 Task: In Heading Arial with underline. Font size of heading  '18'Font style of data Calibri. Font size of data  9Alignment of headline & data Align center. Fill color in heading,  RedFont color of data Black Apply border in Data No BorderIn the sheet   Catalyst Sales log book
Action: Mouse moved to (97, 116)
Screenshot: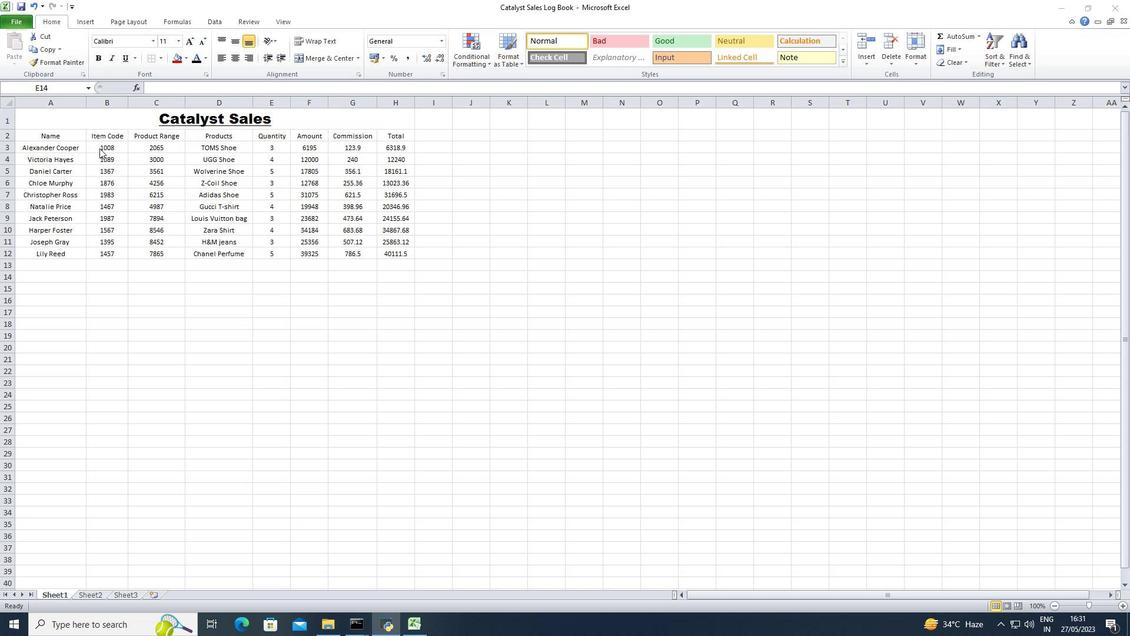 
Action: Mouse pressed left at (97, 116)
Screenshot: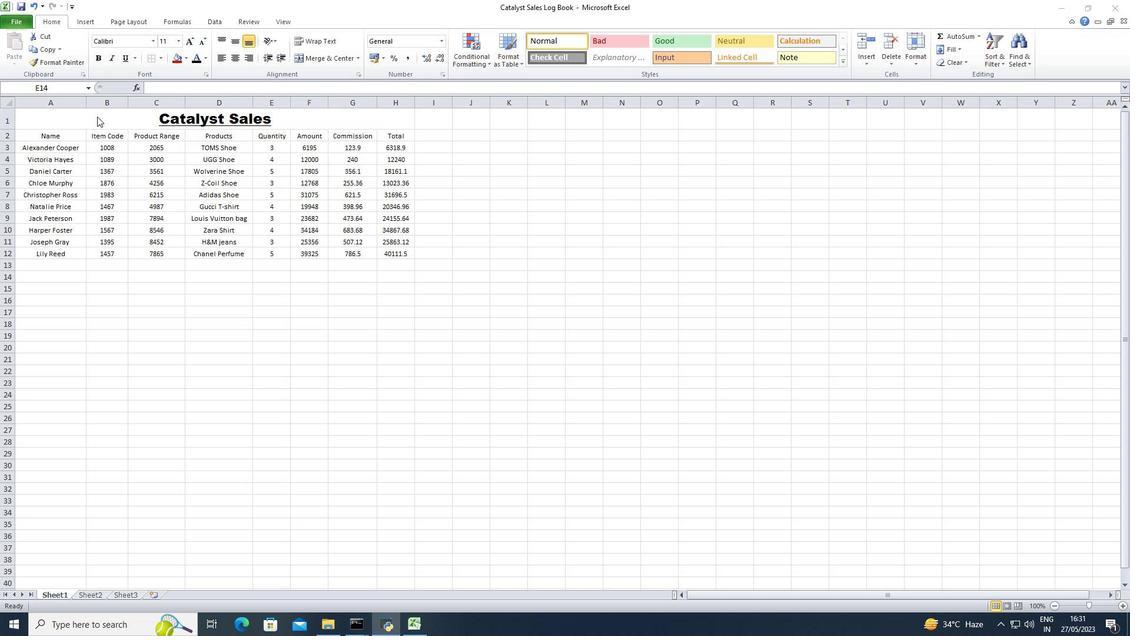 
Action: Mouse moved to (97, 117)
Screenshot: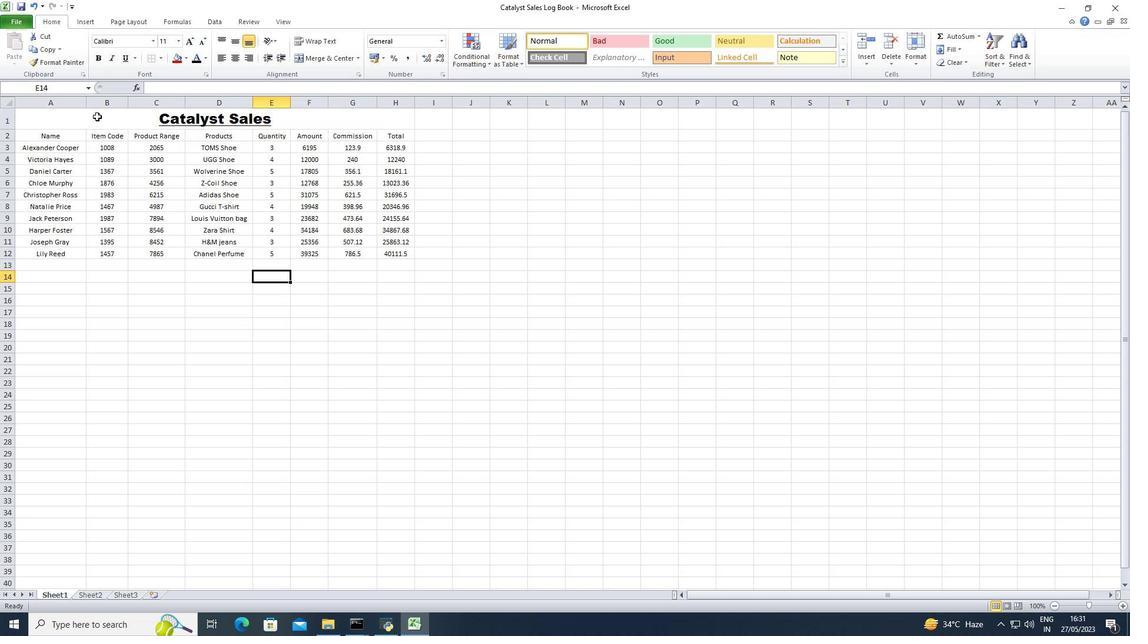 
Action: Mouse pressed left at (97, 117)
Screenshot: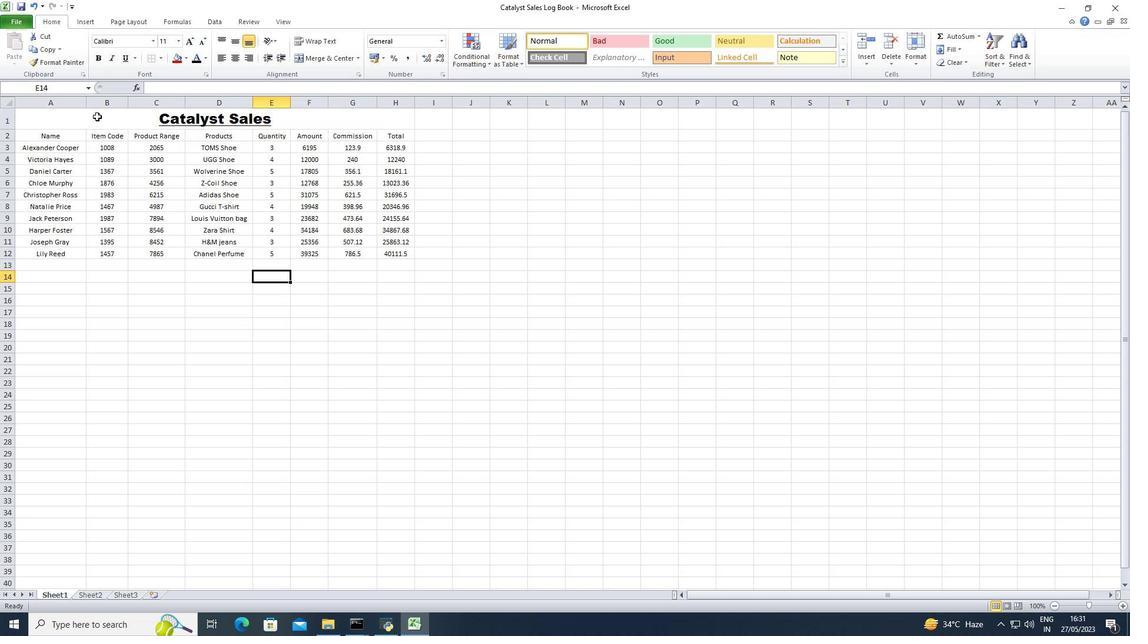 
Action: Mouse moved to (154, 39)
Screenshot: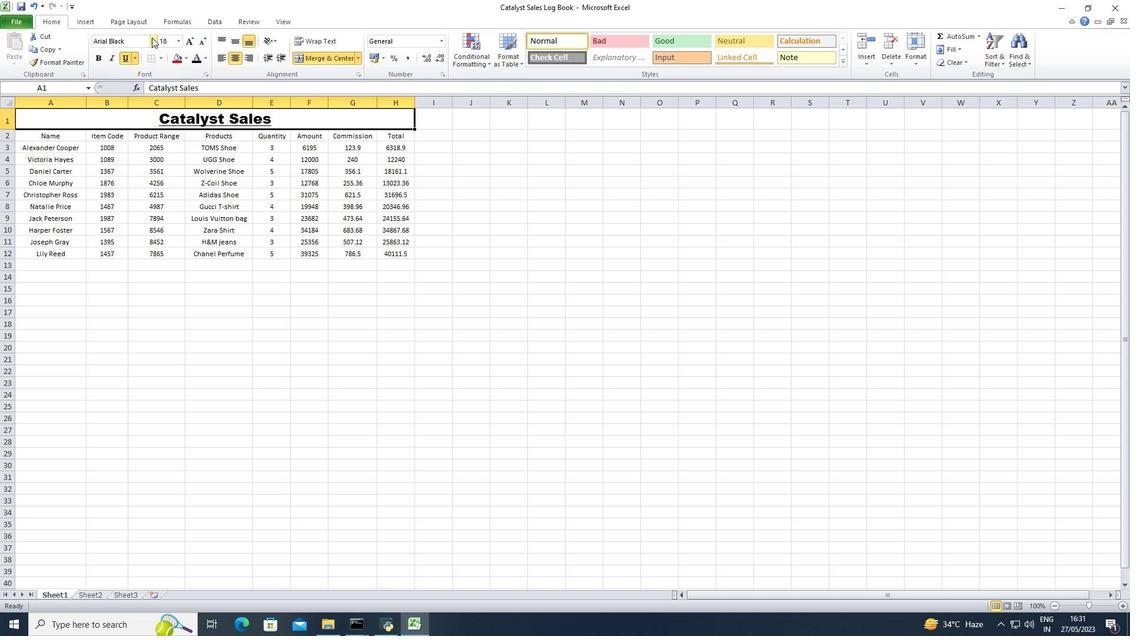 
Action: Mouse pressed left at (154, 39)
Screenshot: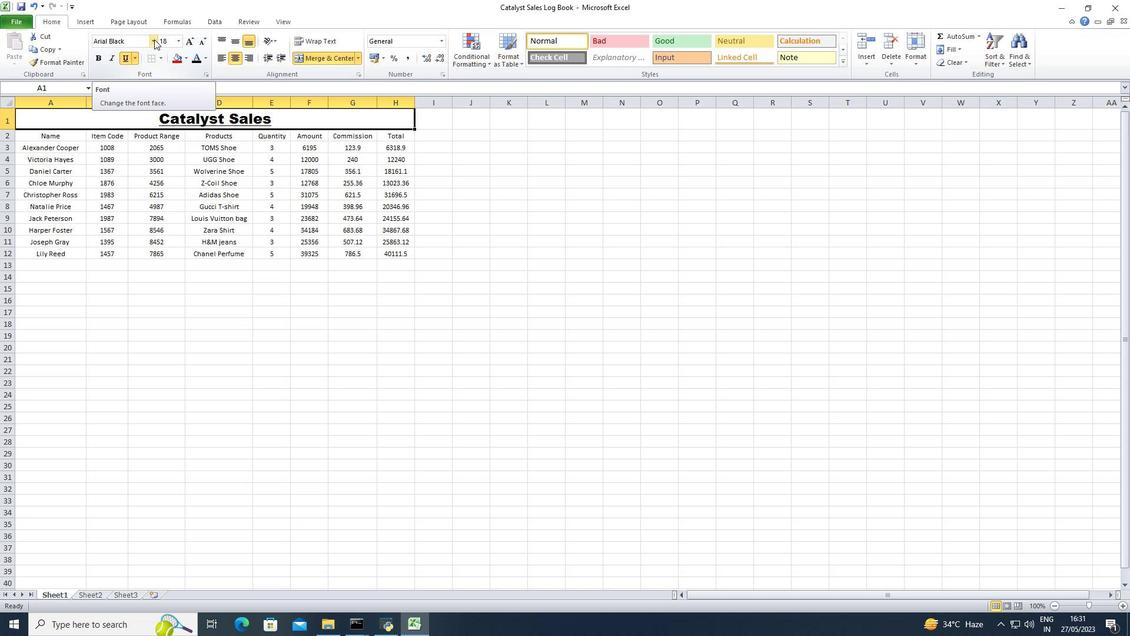 
Action: Mouse moved to (129, 131)
Screenshot: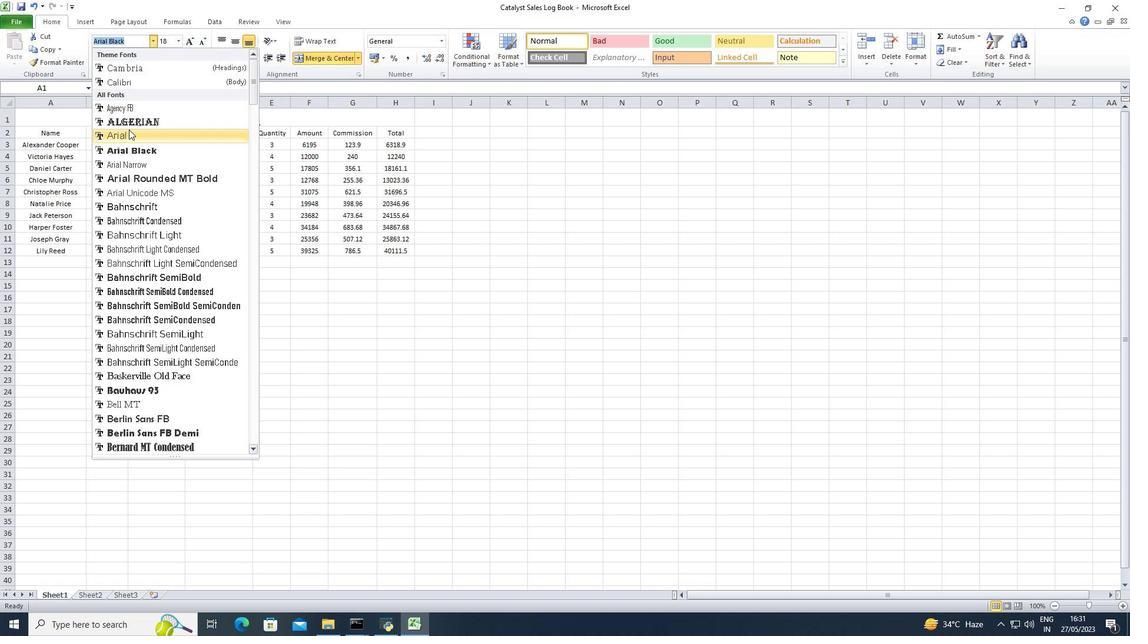 
Action: Mouse pressed left at (129, 131)
Screenshot: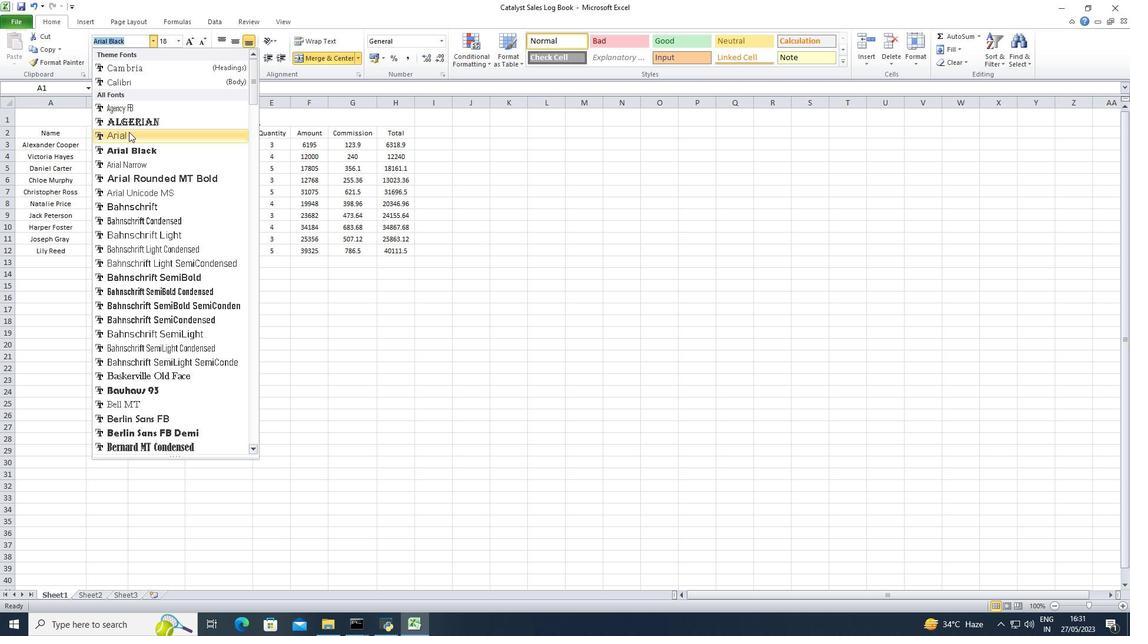 
Action: Mouse moved to (127, 57)
Screenshot: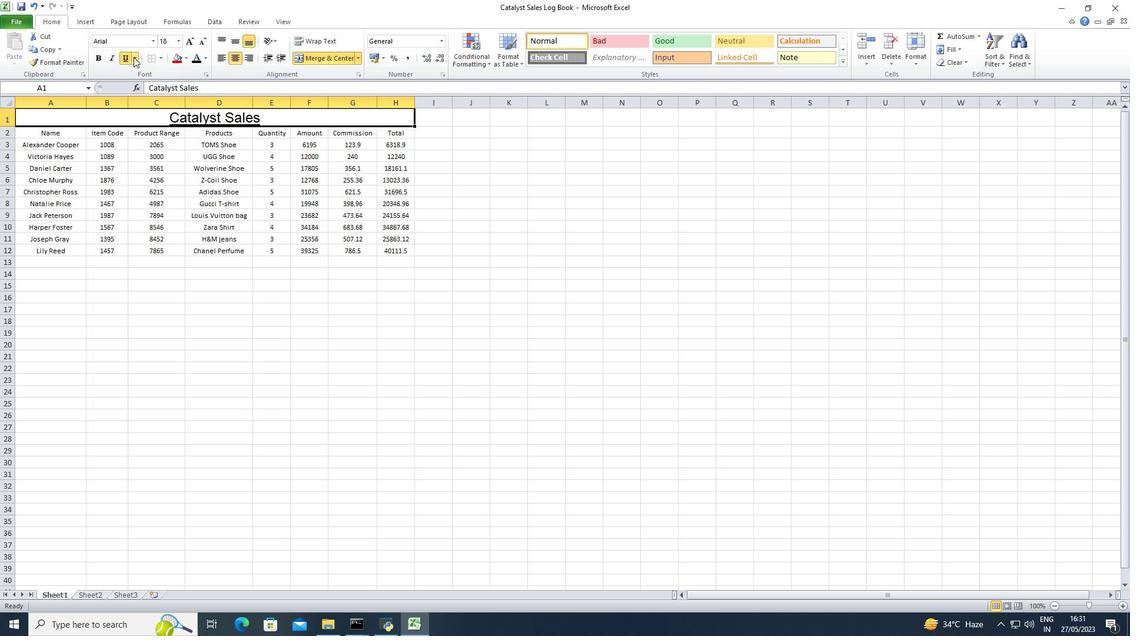 
Action: Mouse pressed left at (127, 57)
Screenshot: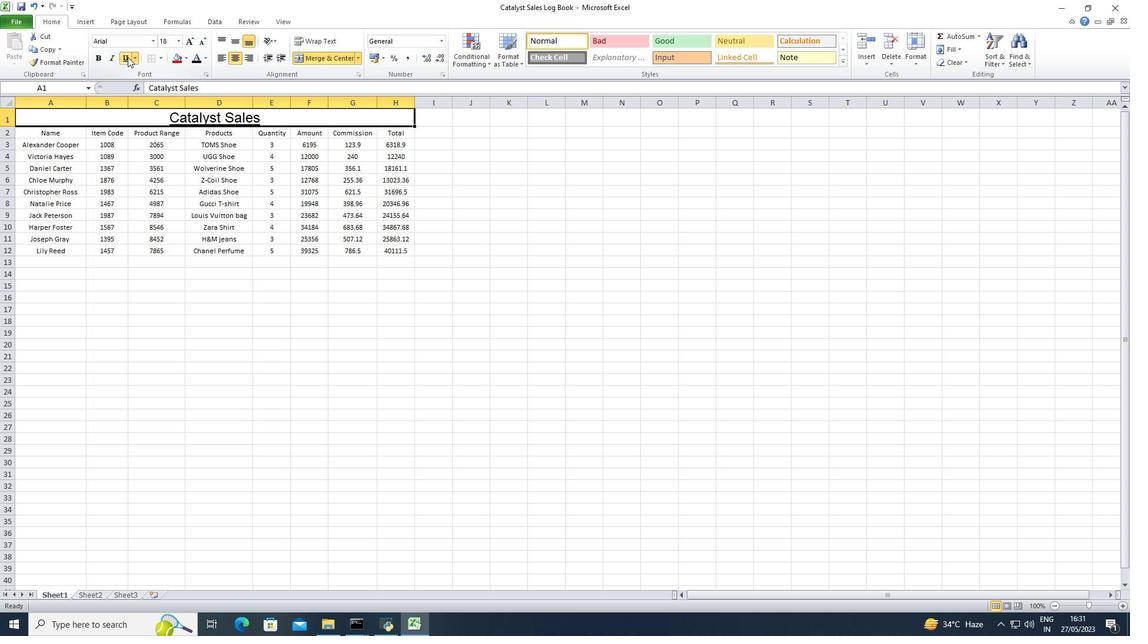 
Action: Mouse pressed left at (127, 57)
Screenshot: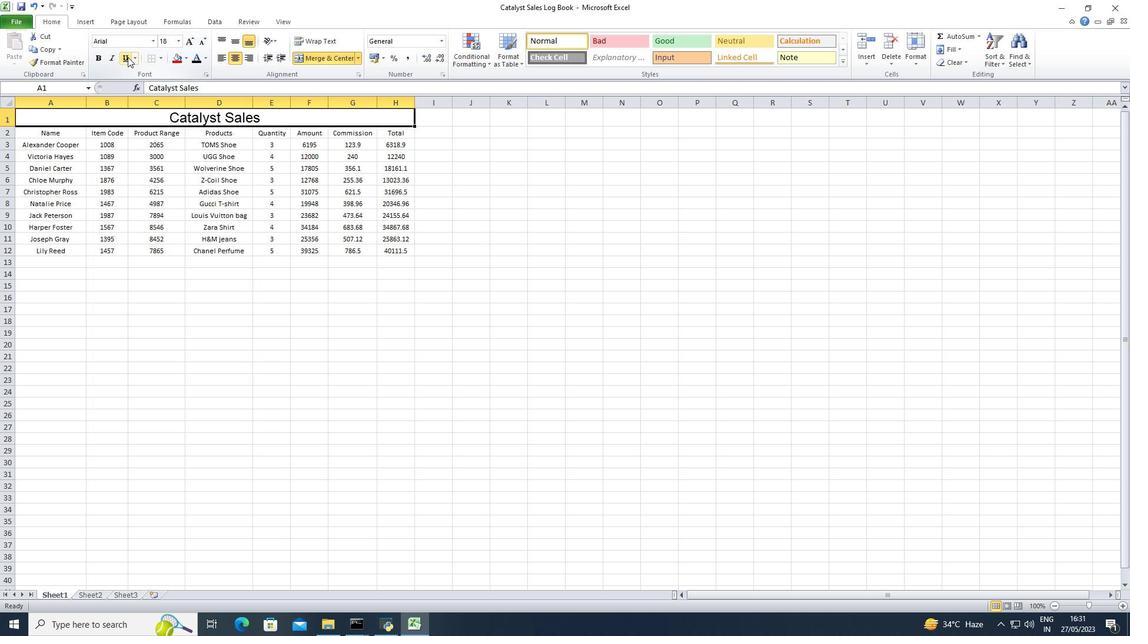
Action: Mouse moved to (178, 42)
Screenshot: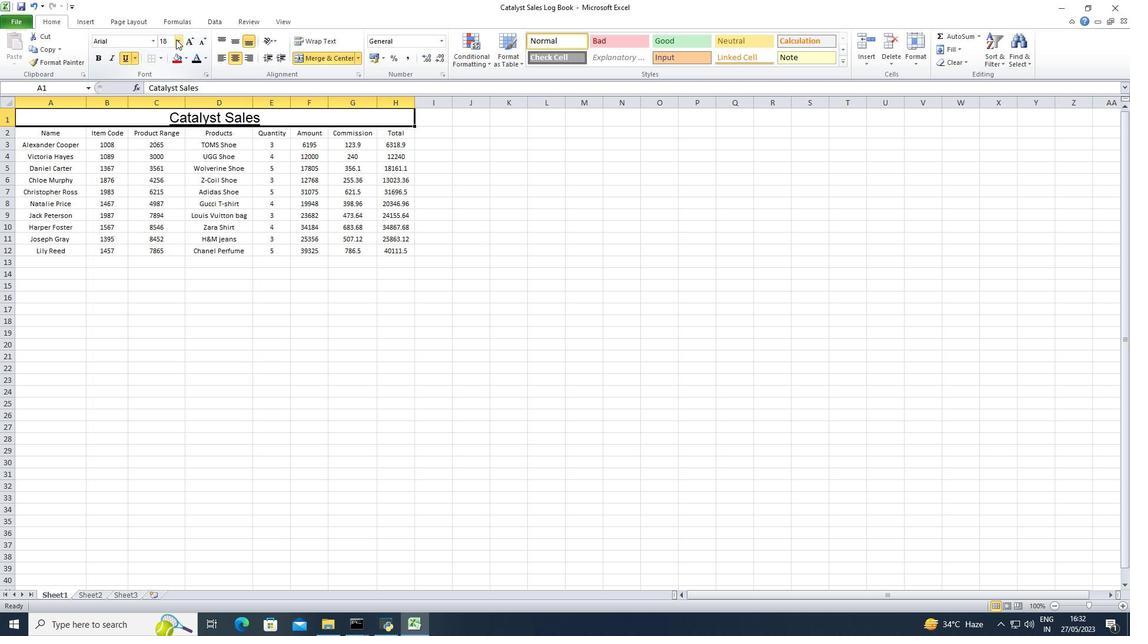
Action: Mouse pressed left at (178, 42)
Screenshot: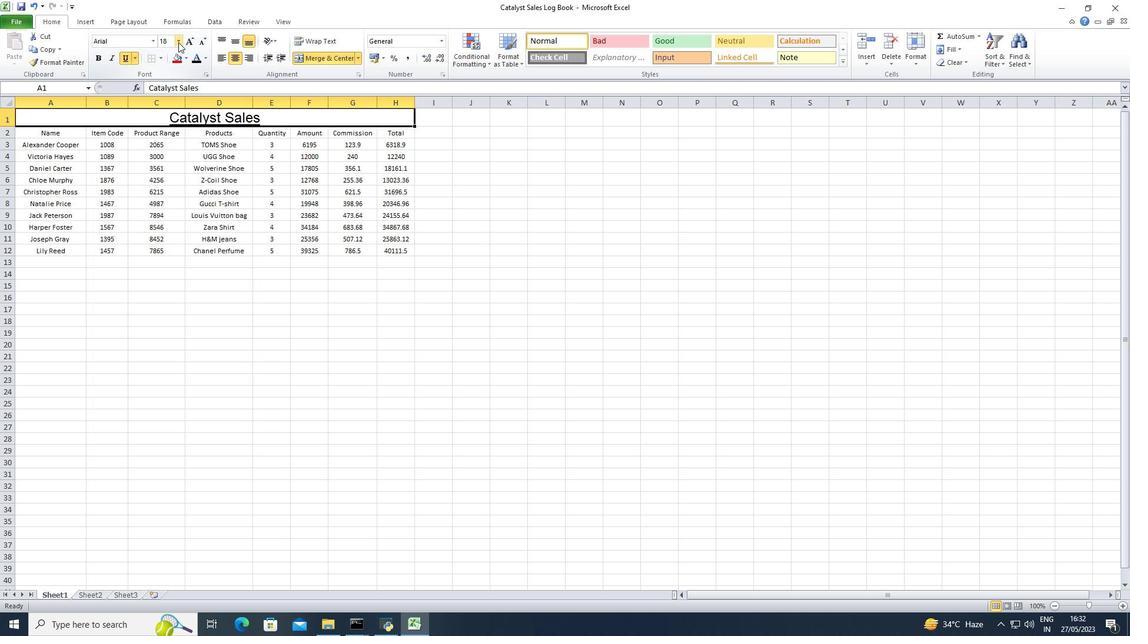
Action: Mouse moved to (163, 124)
Screenshot: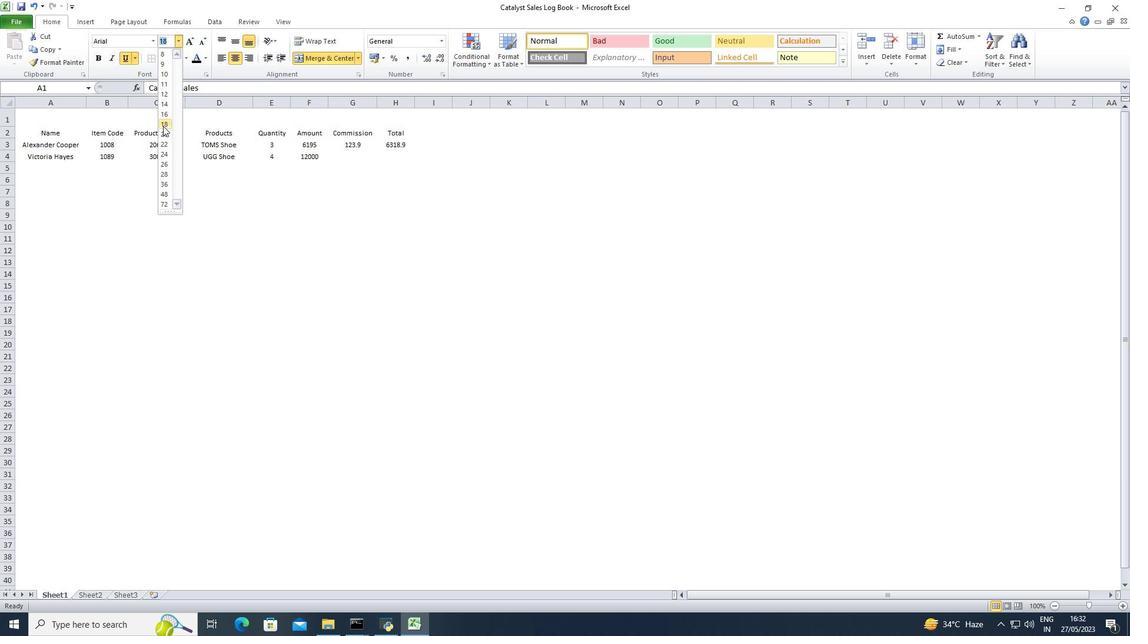 
Action: Mouse pressed left at (163, 124)
Screenshot: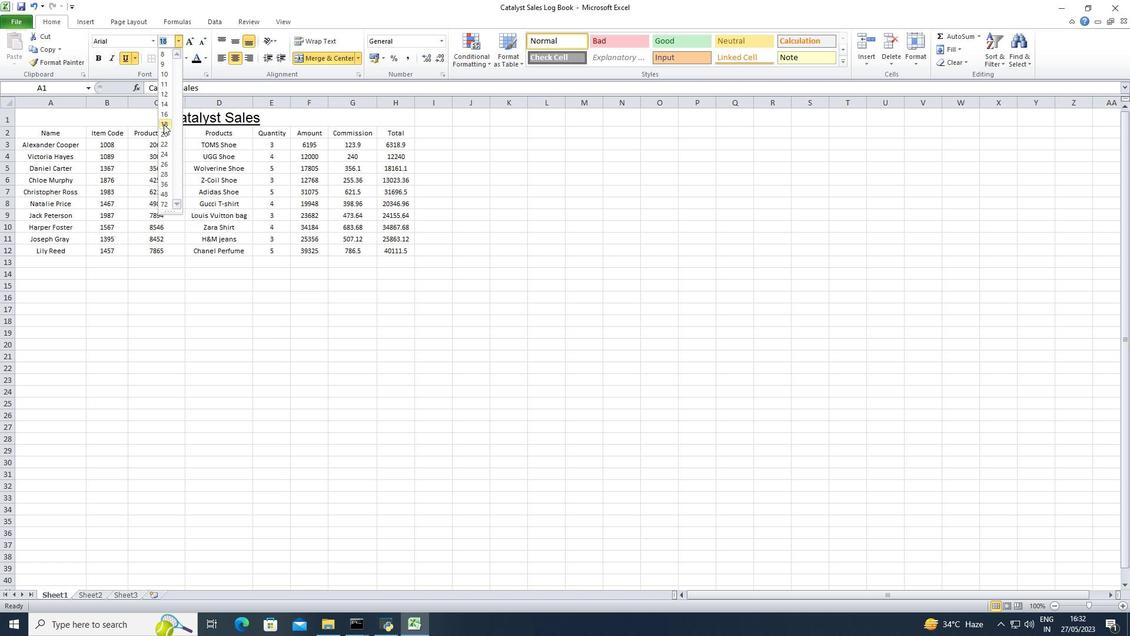 
Action: Mouse moved to (65, 134)
Screenshot: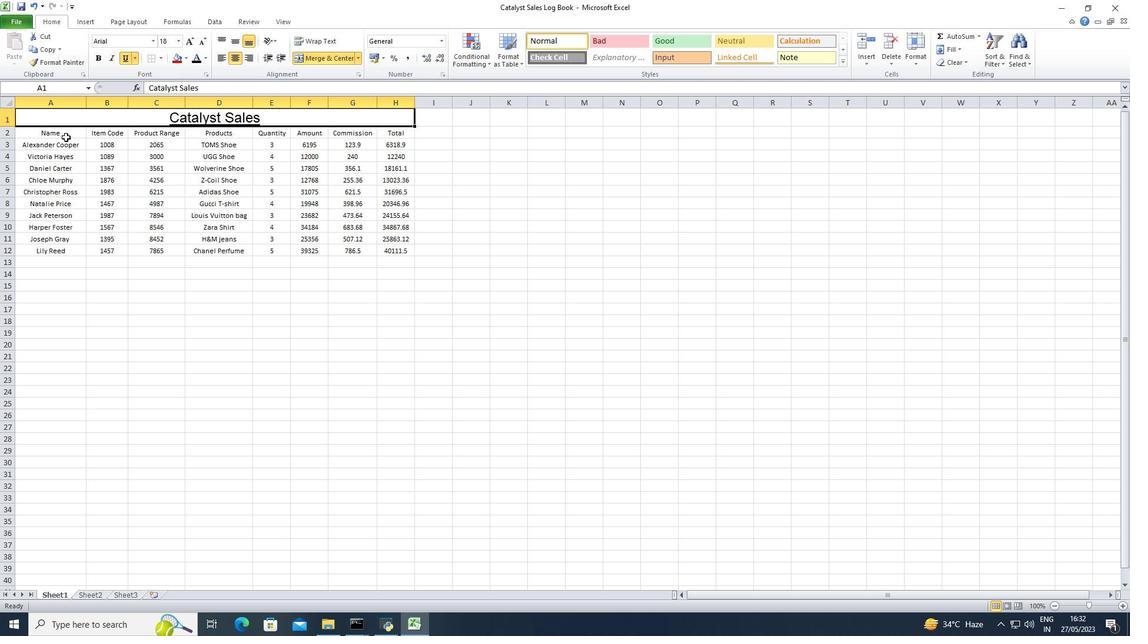 
Action: Mouse pressed left at (65, 134)
Screenshot: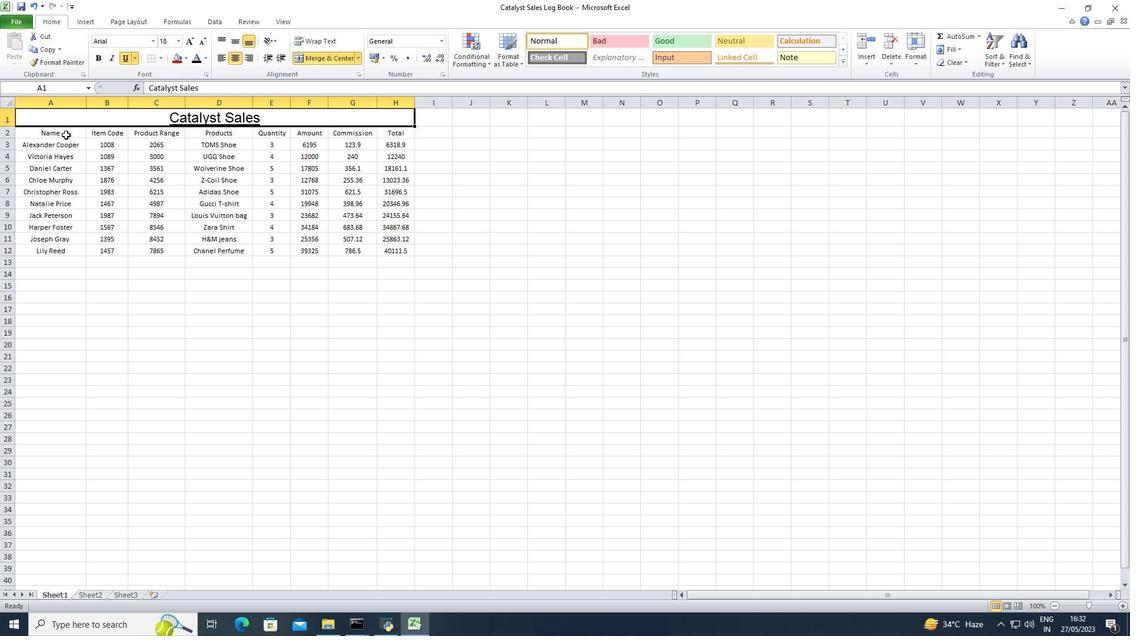 
Action: Mouse moved to (152, 40)
Screenshot: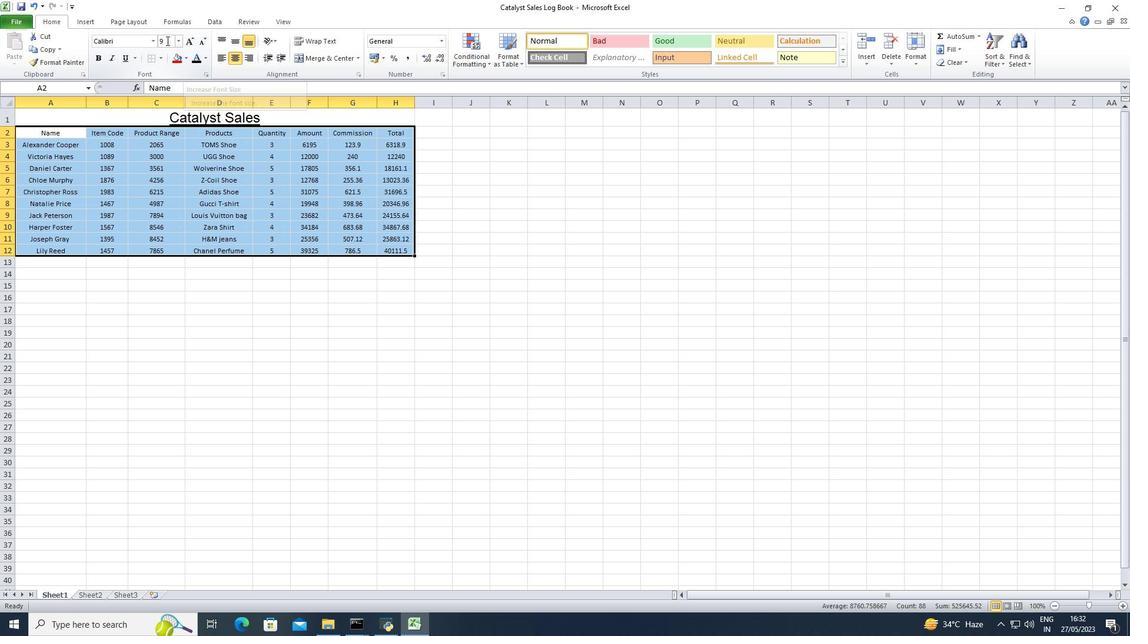 
Action: Mouse pressed left at (152, 40)
Screenshot: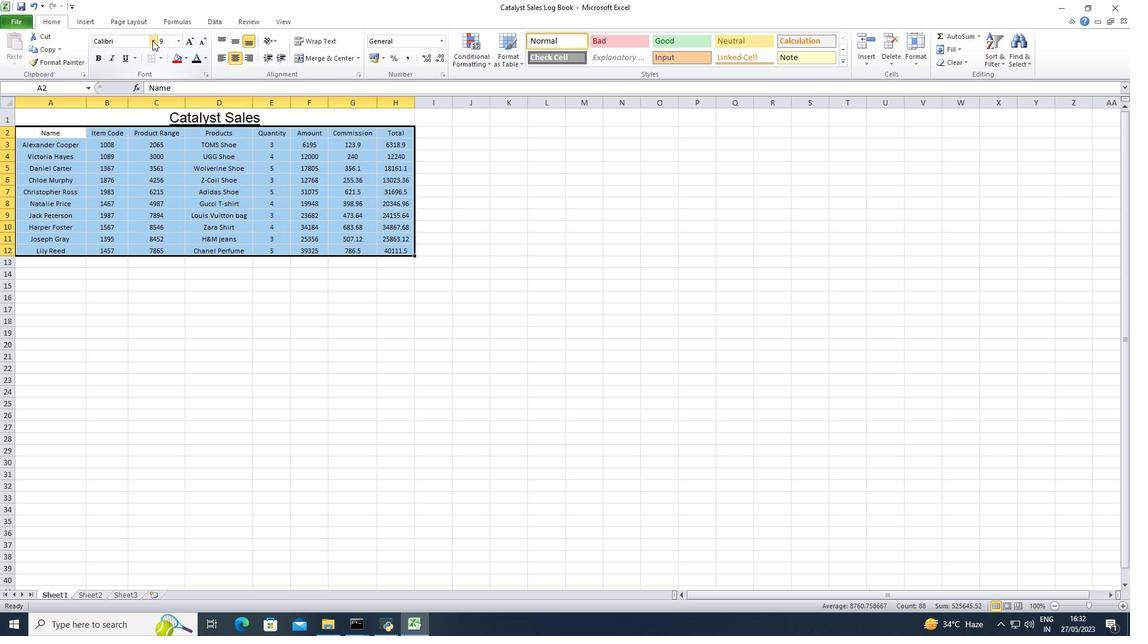 
Action: Mouse moved to (127, 84)
Screenshot: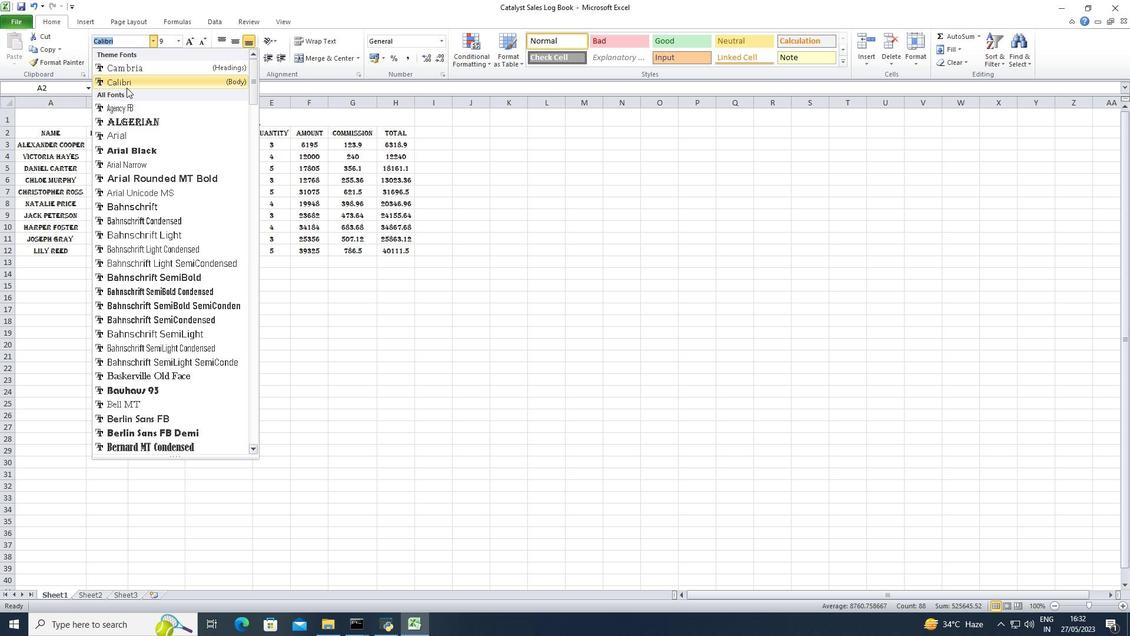 
Action: Mouse pressed left at (127, 84)
Screenshot: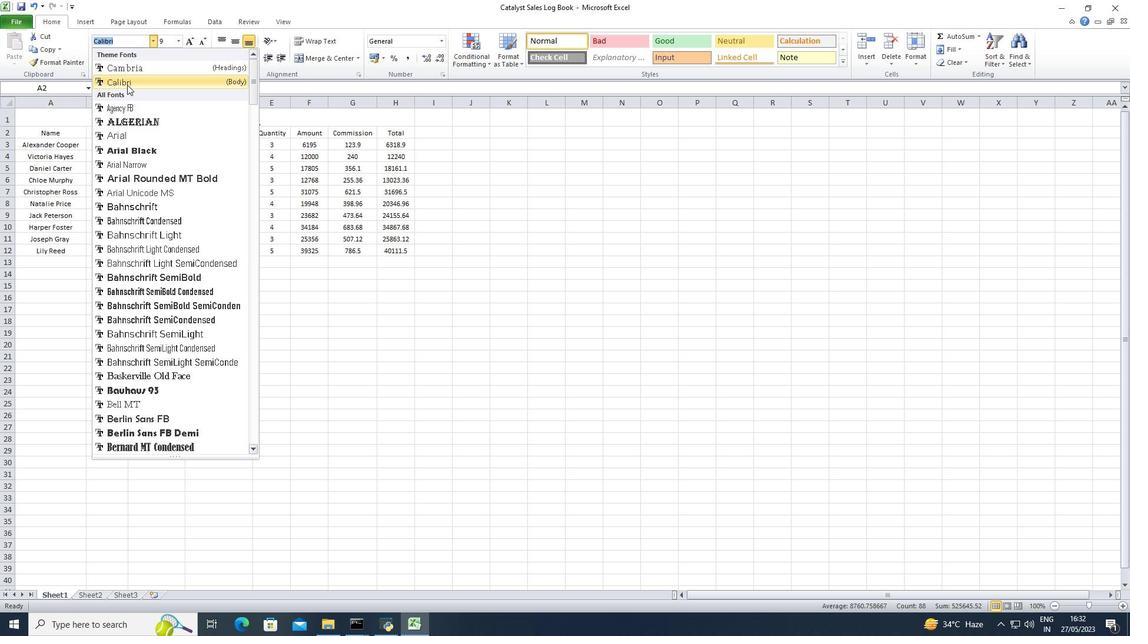 
Action: Mouse moved to (177, 44)
Screenshot: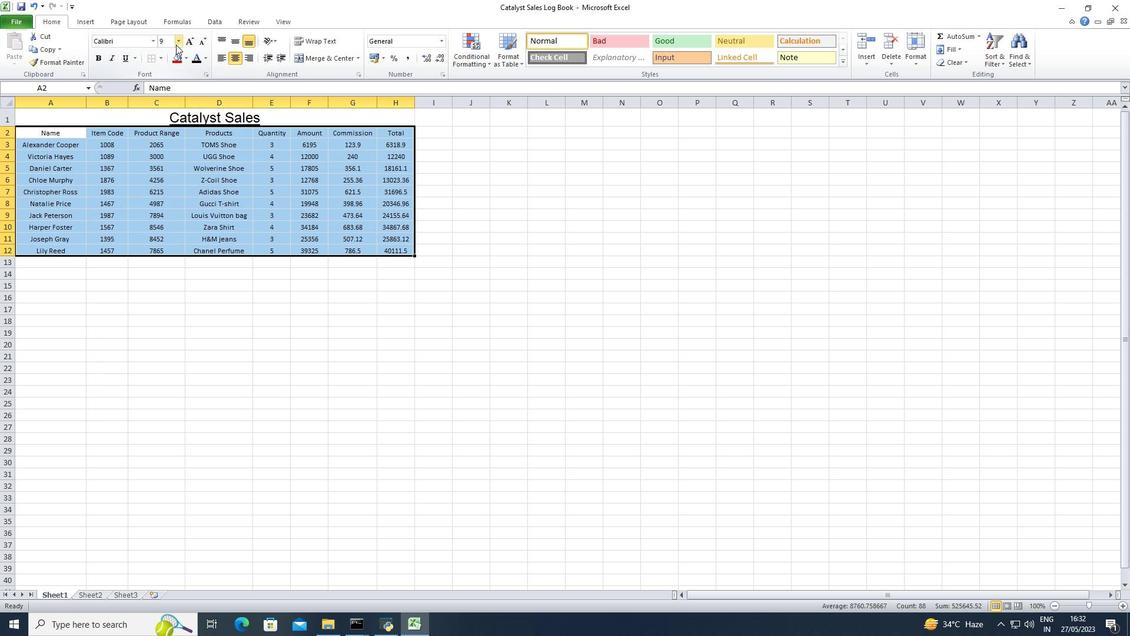 
Action: Mouse pressed left at (177, 44)
Screenshot: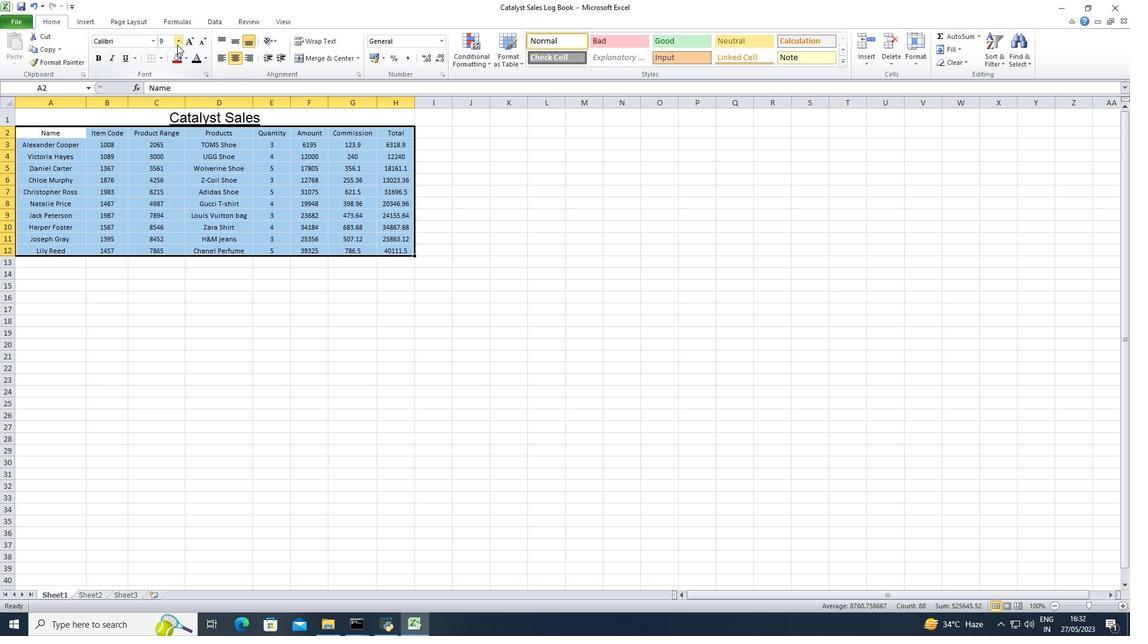 
Action: Mouse moved to (163, 63)
Screenshot: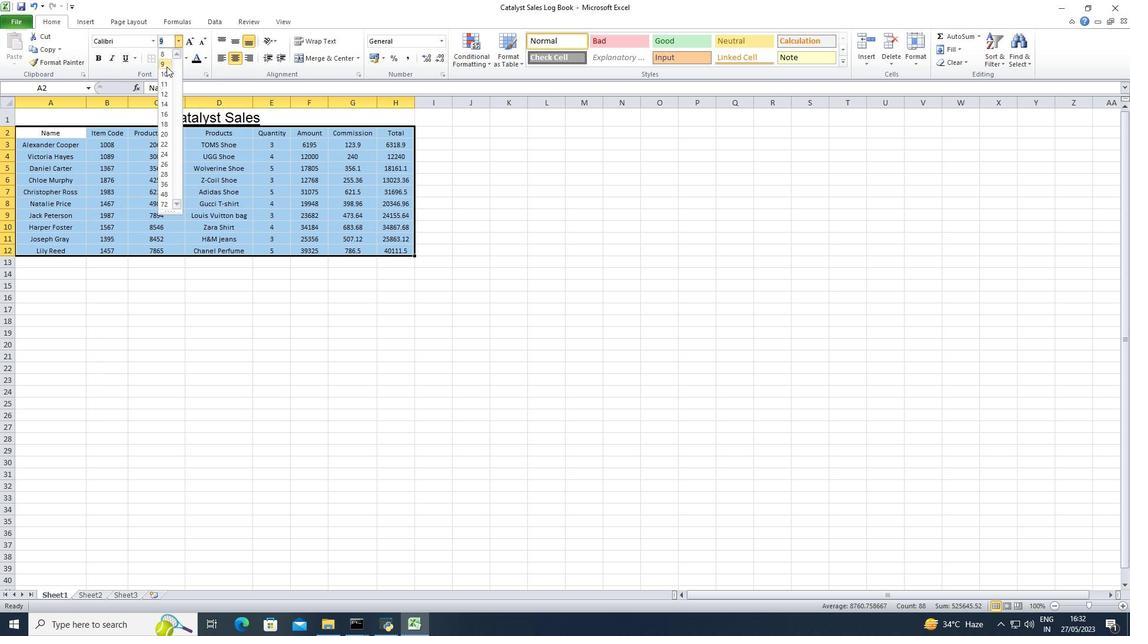 
Action: Mouse pressed left at (163, 63)
Screenshot: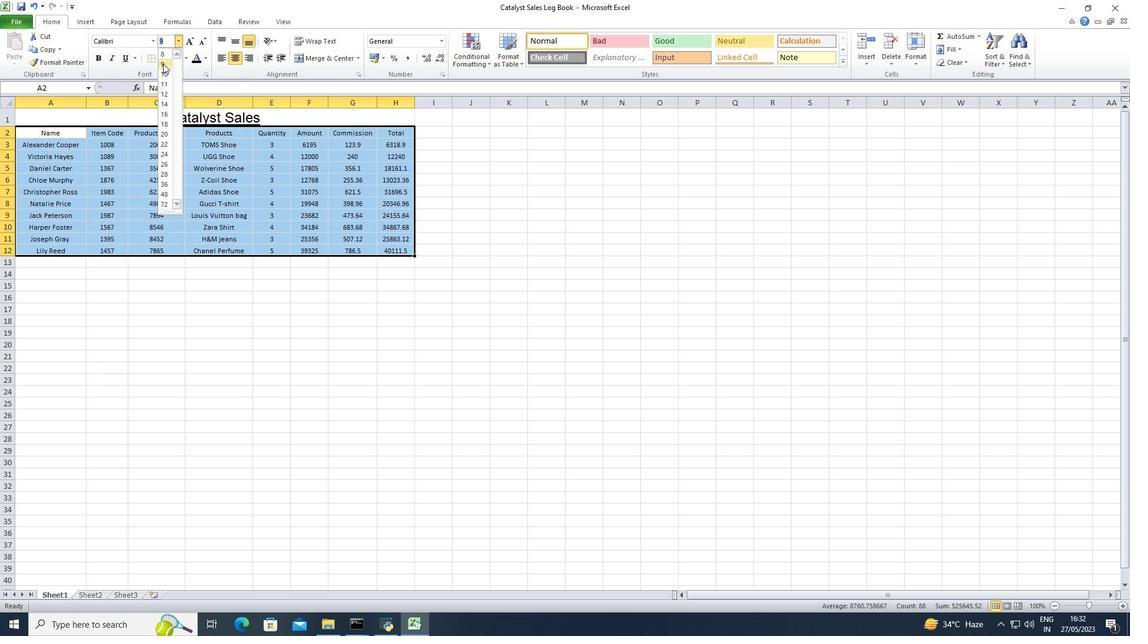 
Action: Mouse moved to (75, 116)
Screenshot: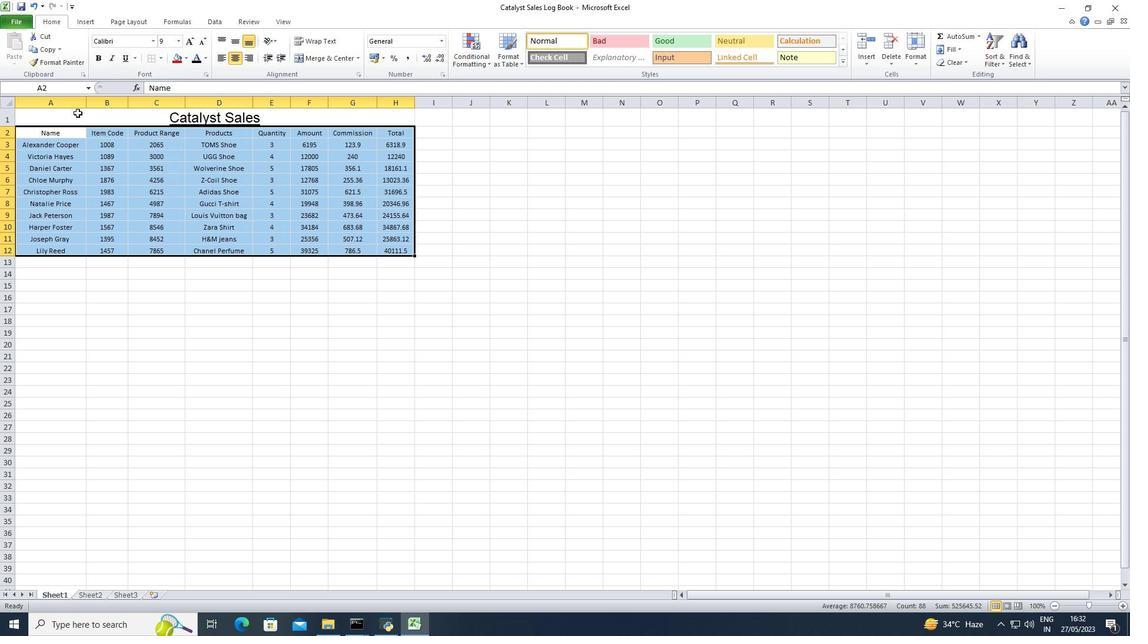 
Action: Mouse pressed left at (75, 116)
Screenshot: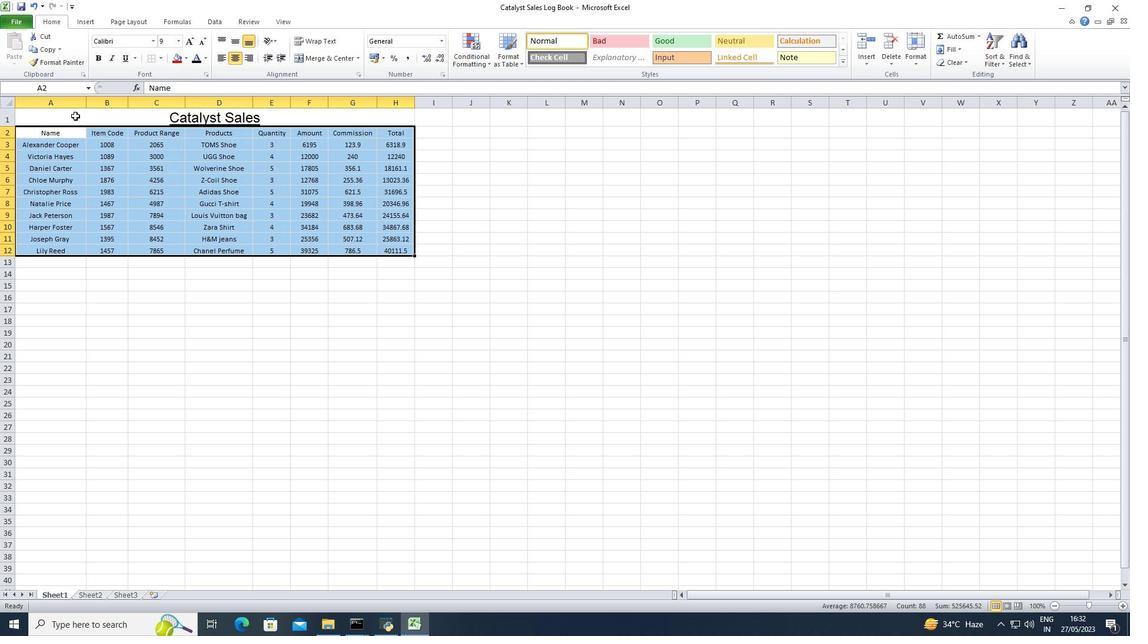 
Action: Mouse moved to (237, 54)
Screenshot: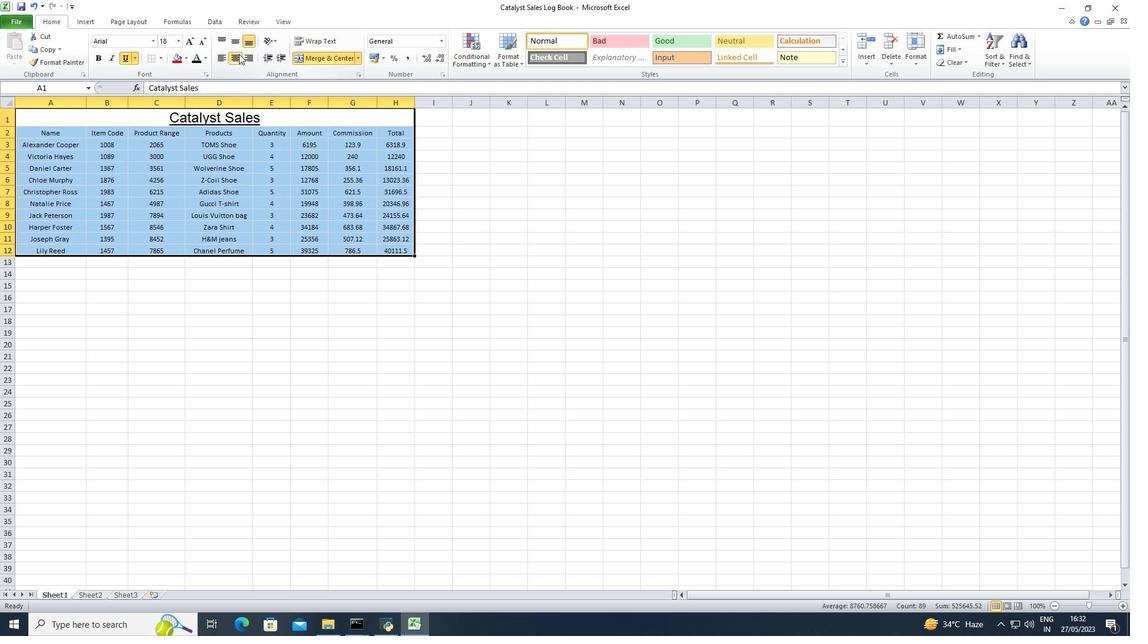 
Action: Mouse pressed left at (237, 54)
Screenshot: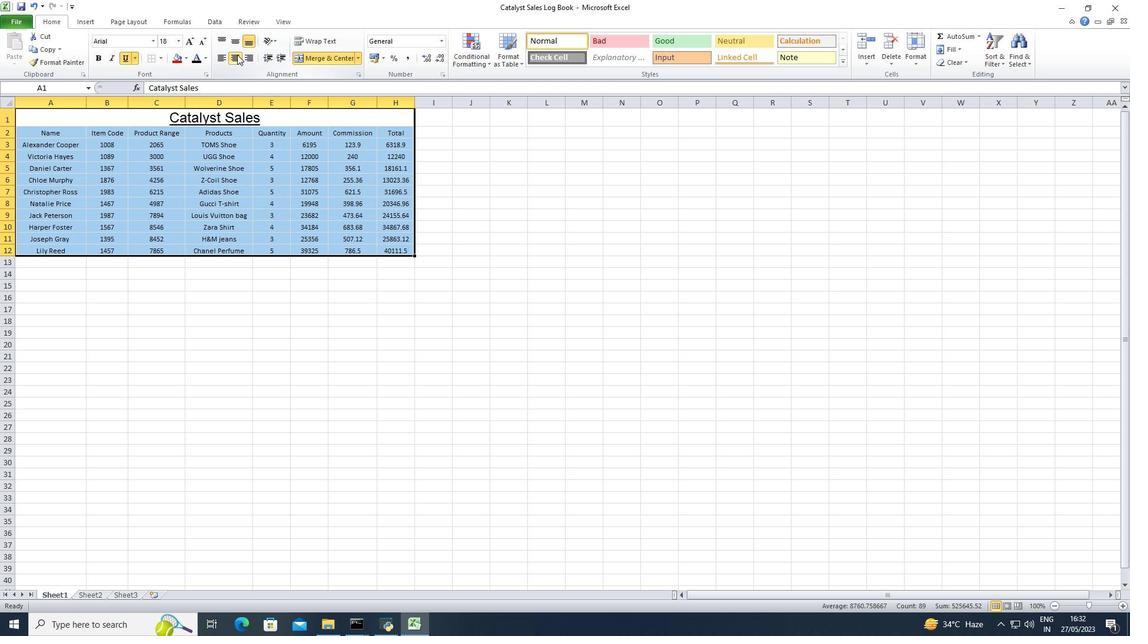 
Action: Mouse pressed left at (237, 54)
Screenshot: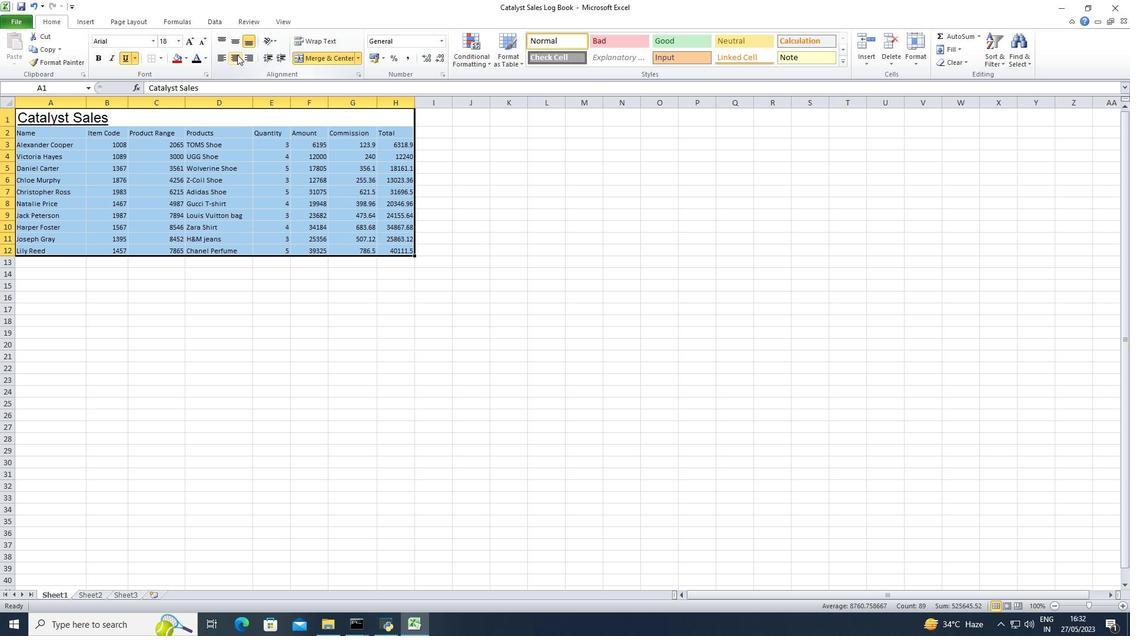 
Action: Mouse moved to (141, 117)
Screenshot: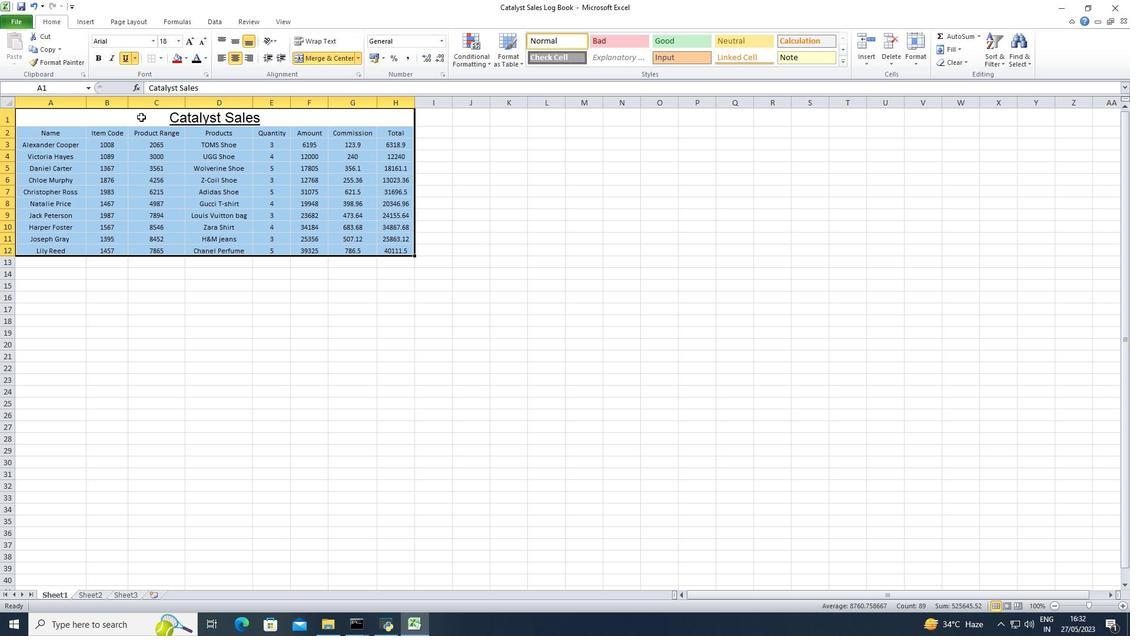 
Action: Mouse pressed left at (141, 117)
Screenshot: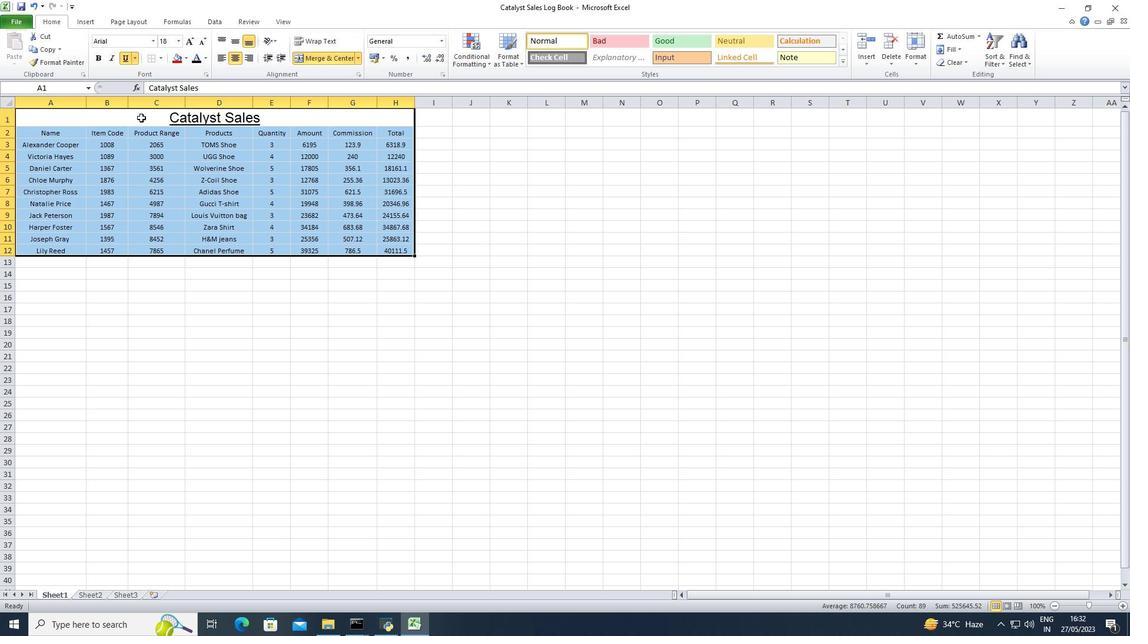 
Action: Mouse moved to (186, 57)
Screenshot: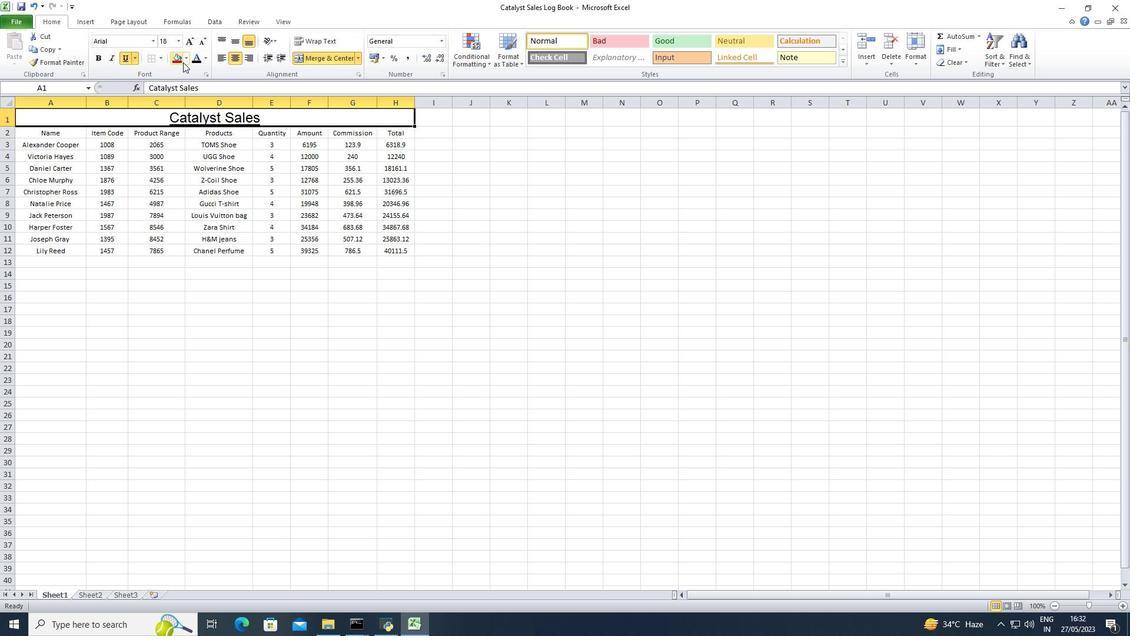 
Action: Mouse pressed left at (186, 57)
Screenshot: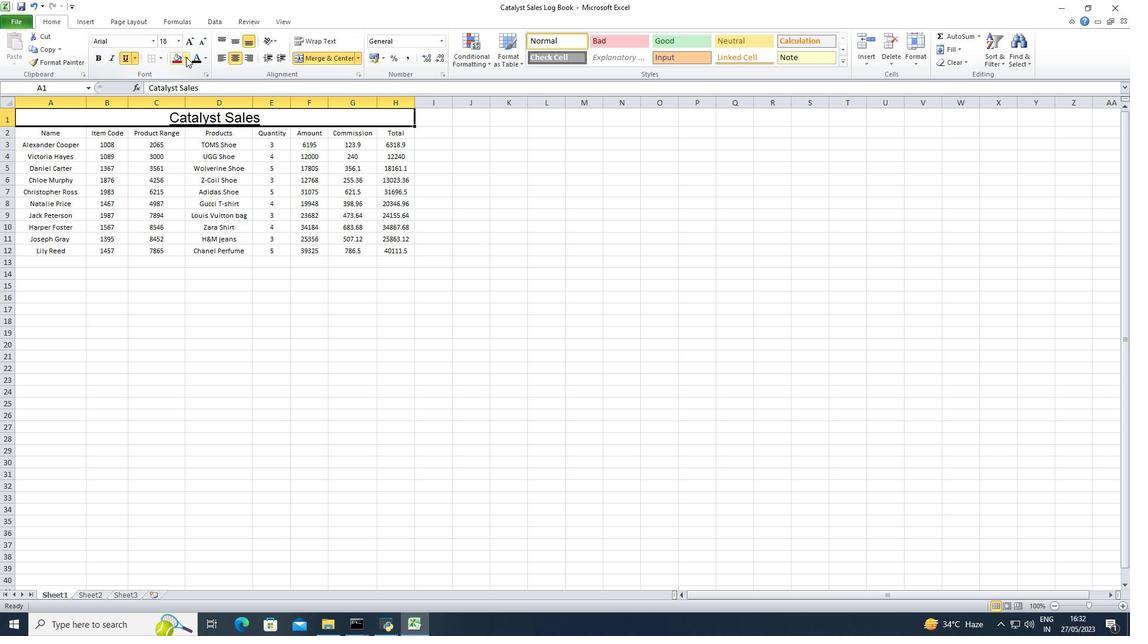 
Action: Mouse moved to (184, 144)
Screenshot: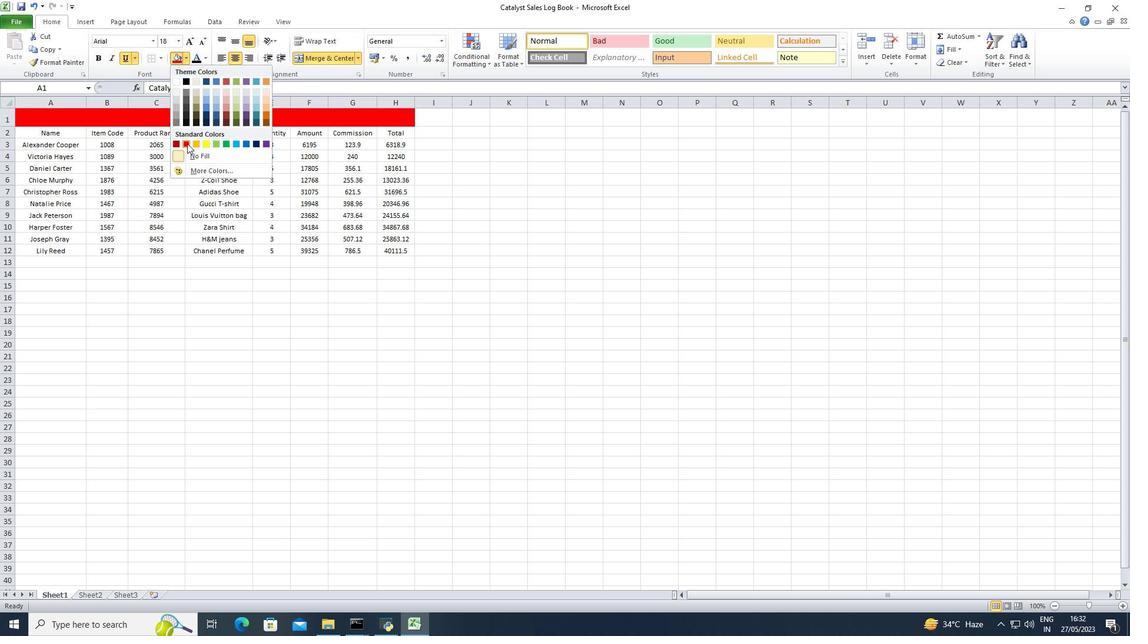 
Action: Mouse pressed left at (184, 144)
Screenshot: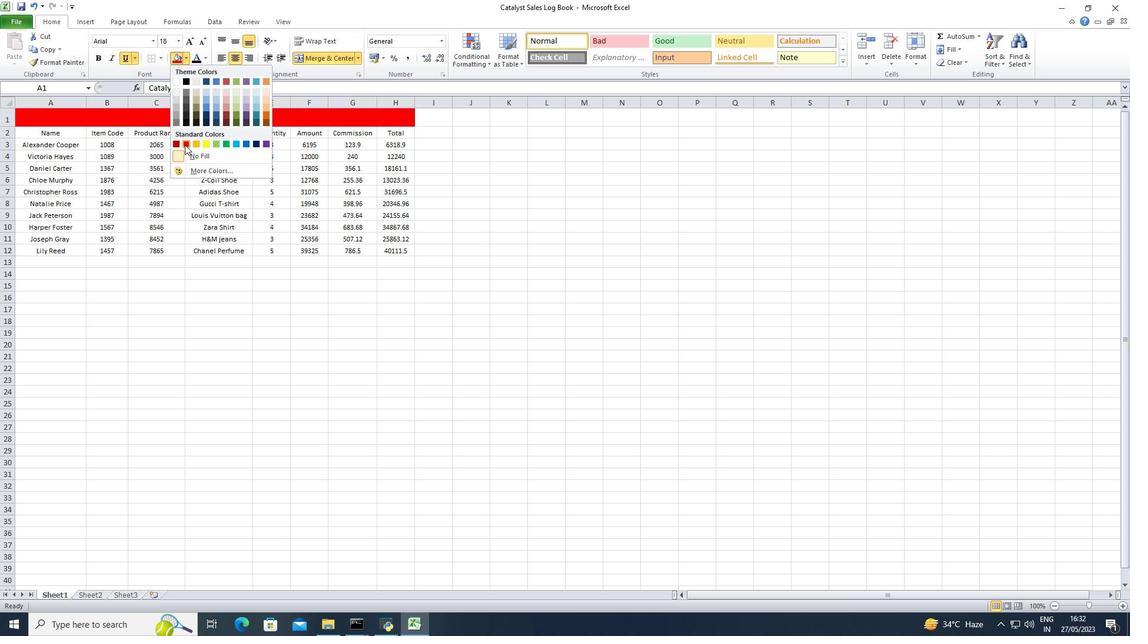 
Action: Mouse moved to (68, 135)
Screenshot: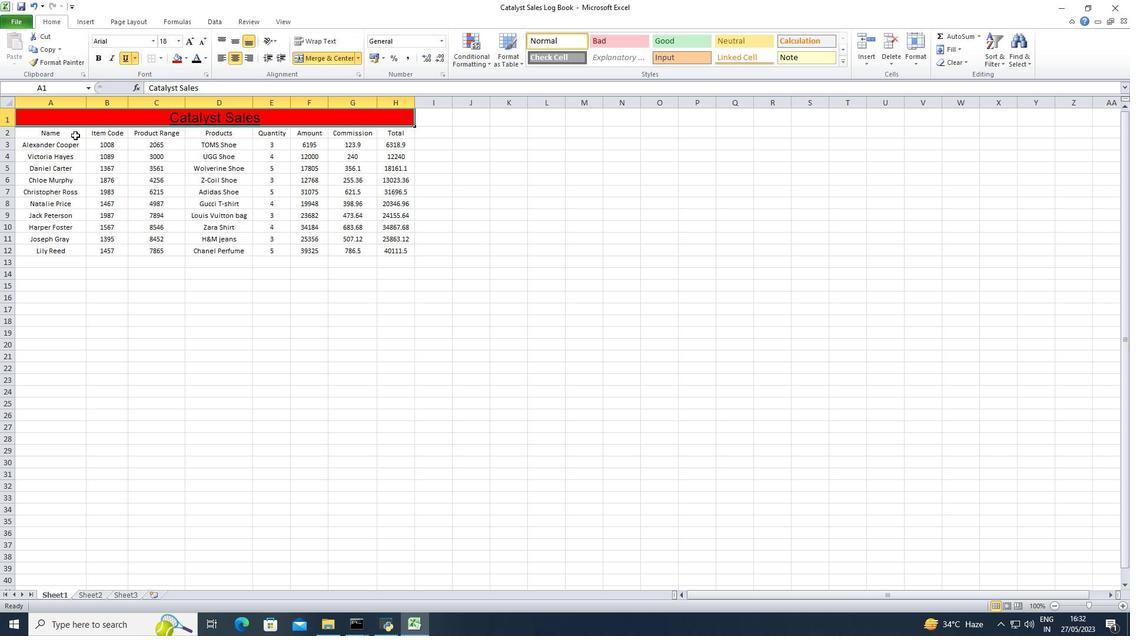 
Action: Mouse pressed left at (68, 135)
Screenshot: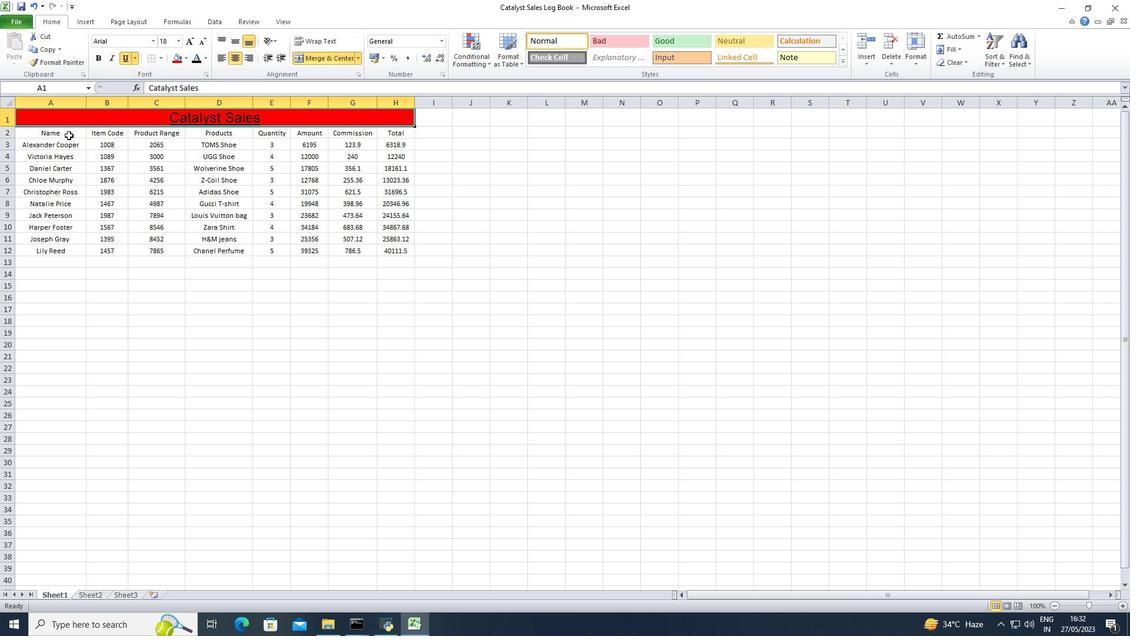 
Action: Mouse moved to (205, 55)
Screenshot: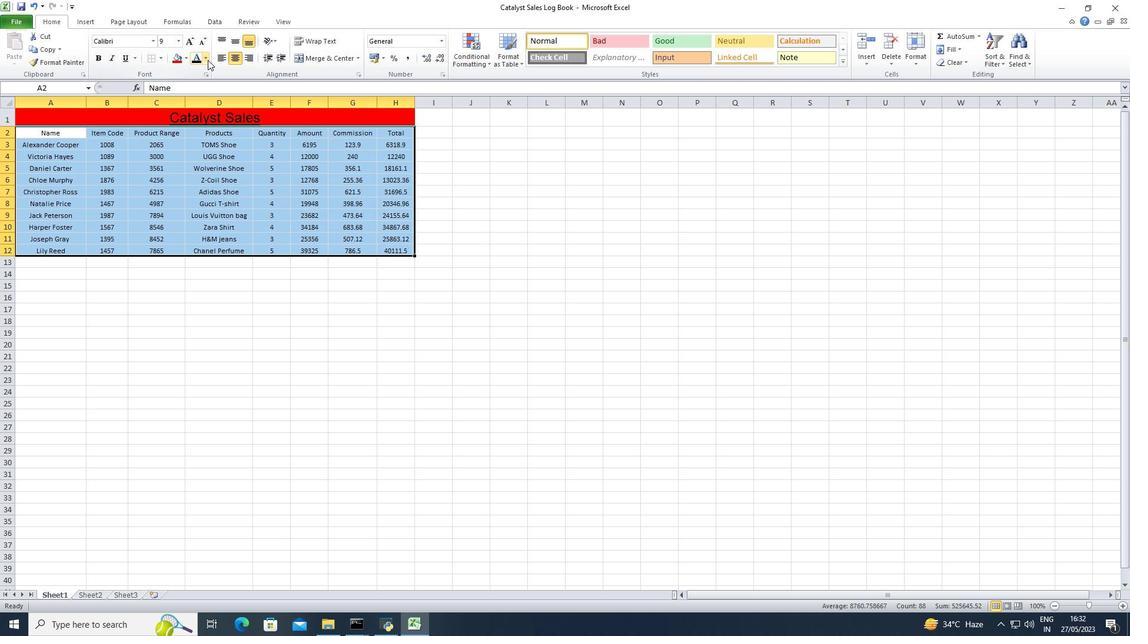 
Action: Mouse pressed left at (205, 55)
Screenshot: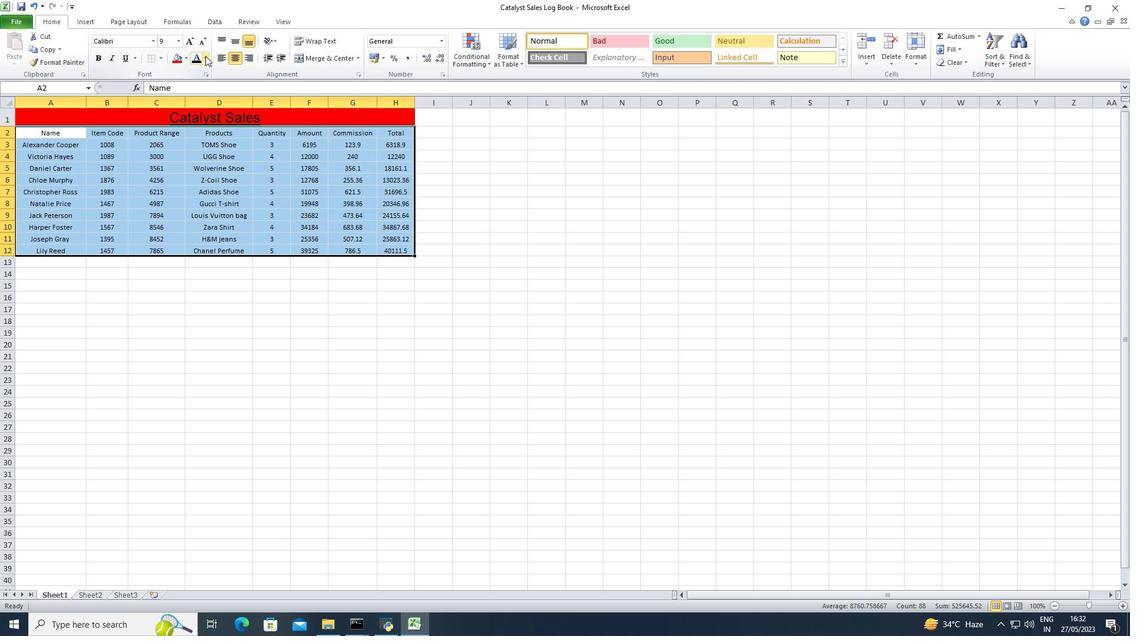 
Action: Mouse moved to (207, 95)
Screenshot: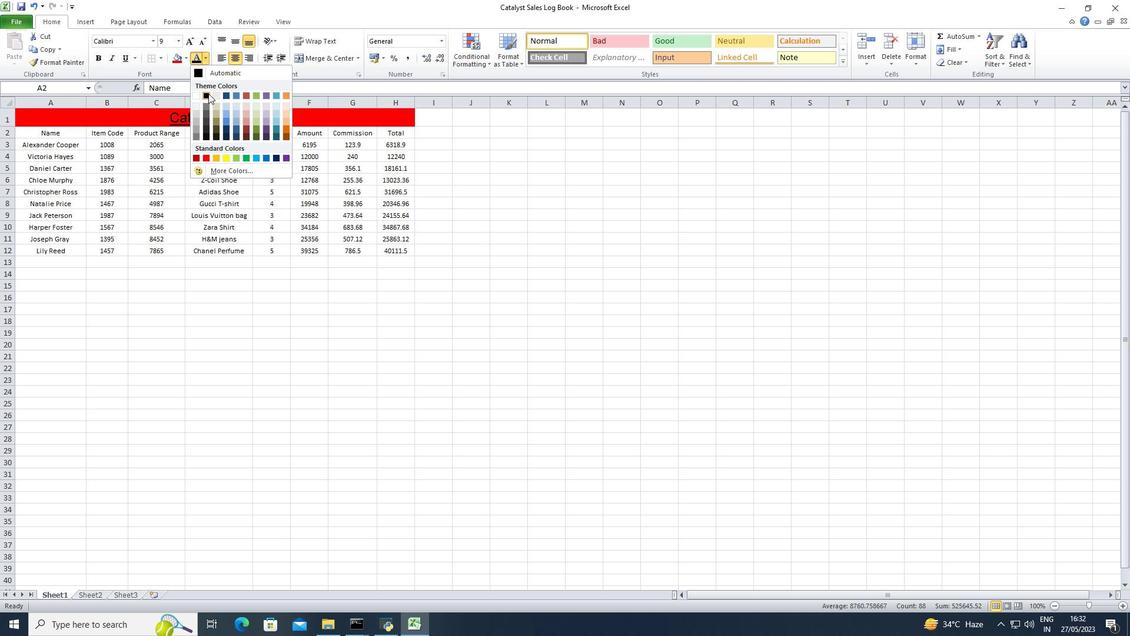 
Action: Mouse pressed left at (207, 95)
Screenshot: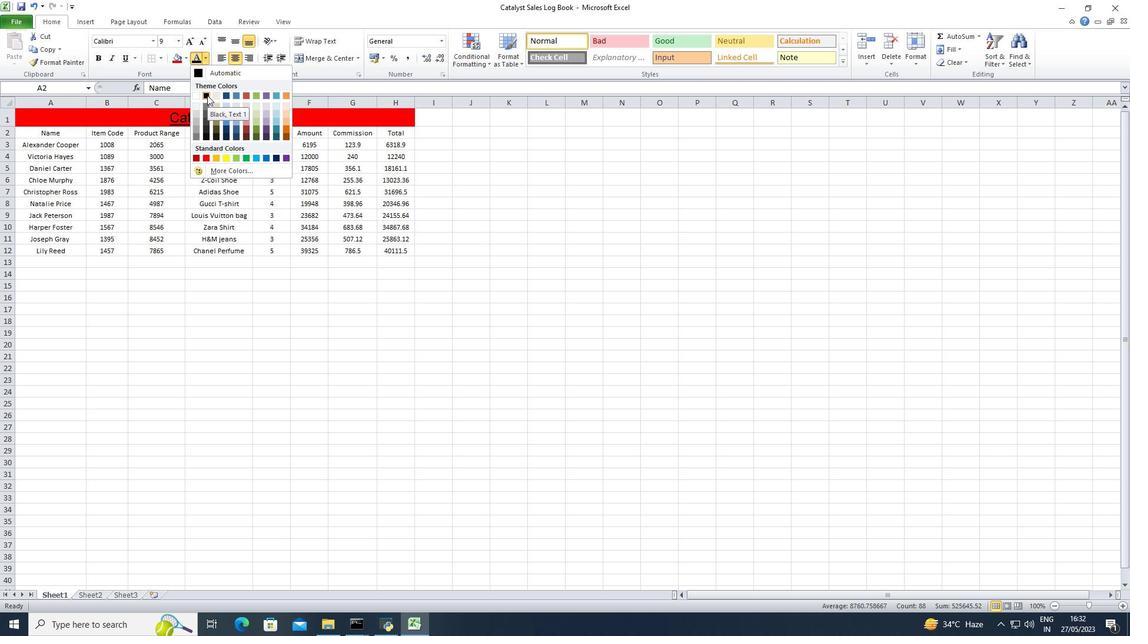 
Action: Mouse moved to (59, 133)
Screenshot: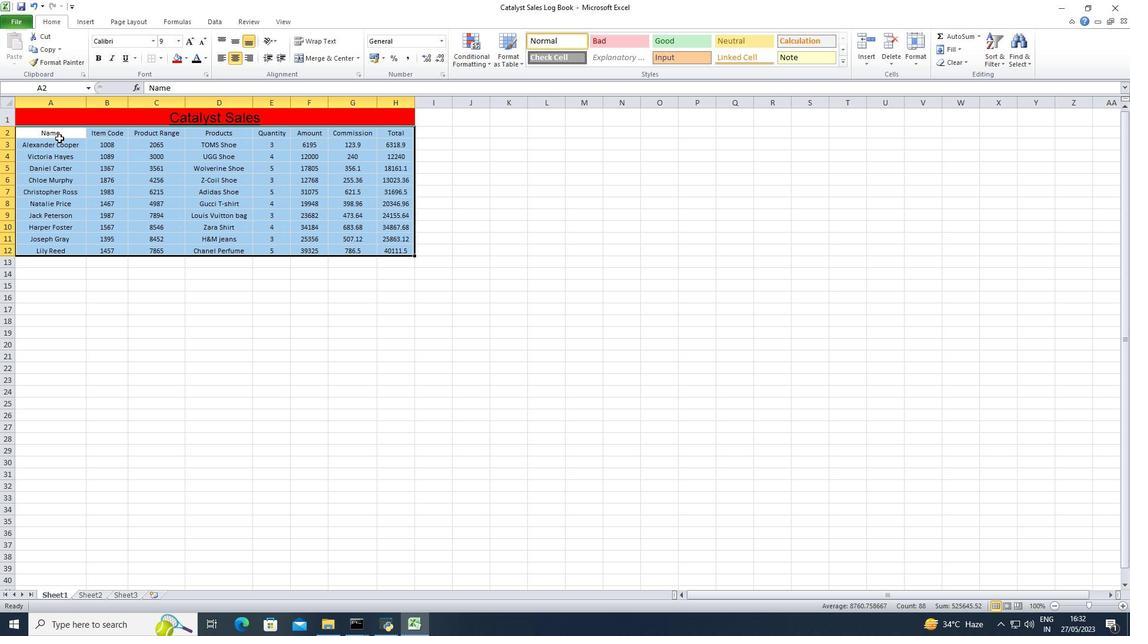 
Action: Mouse pressed left at (59, 133)
Screenshot: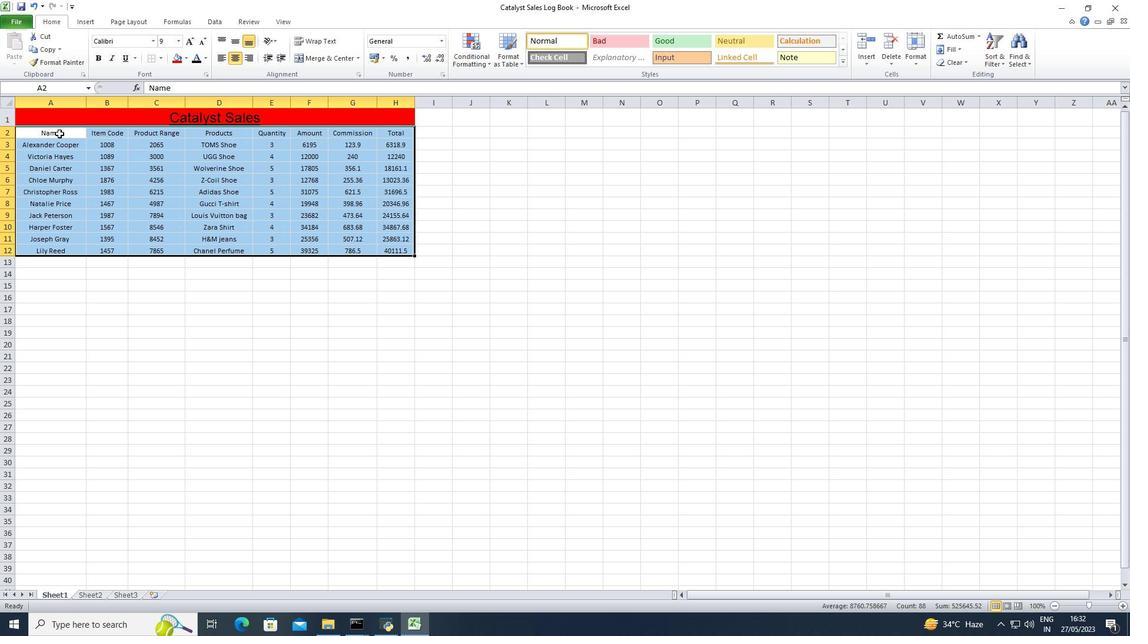 
Action: Mouse pressed left at (59, 133)
Screenshot: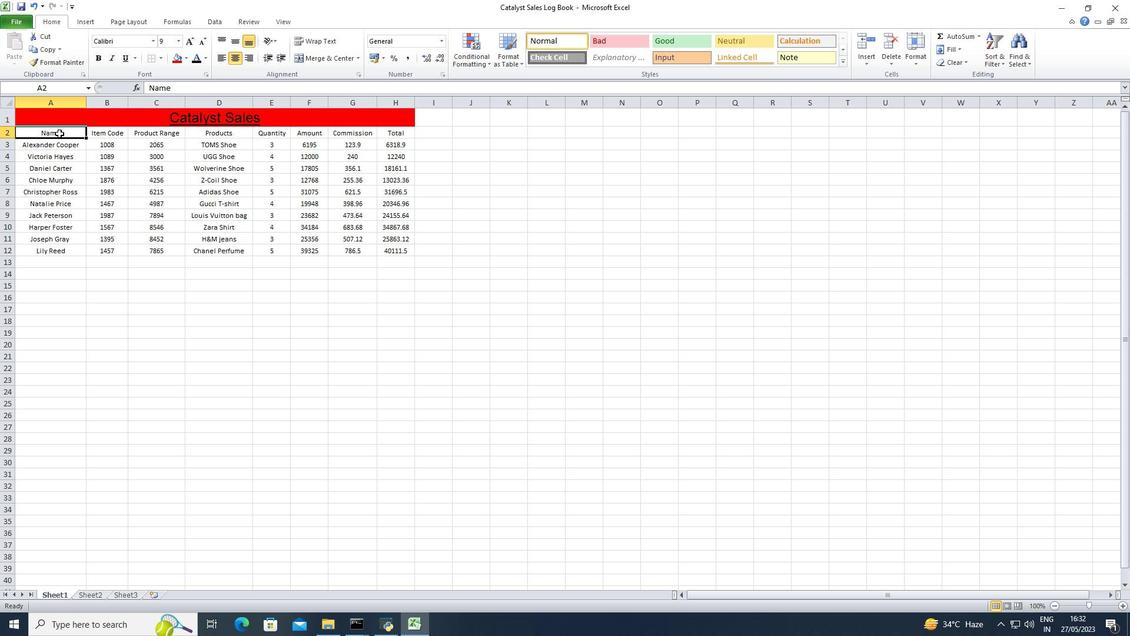
Action: Mouse moved to (163, 60)
Screenshot: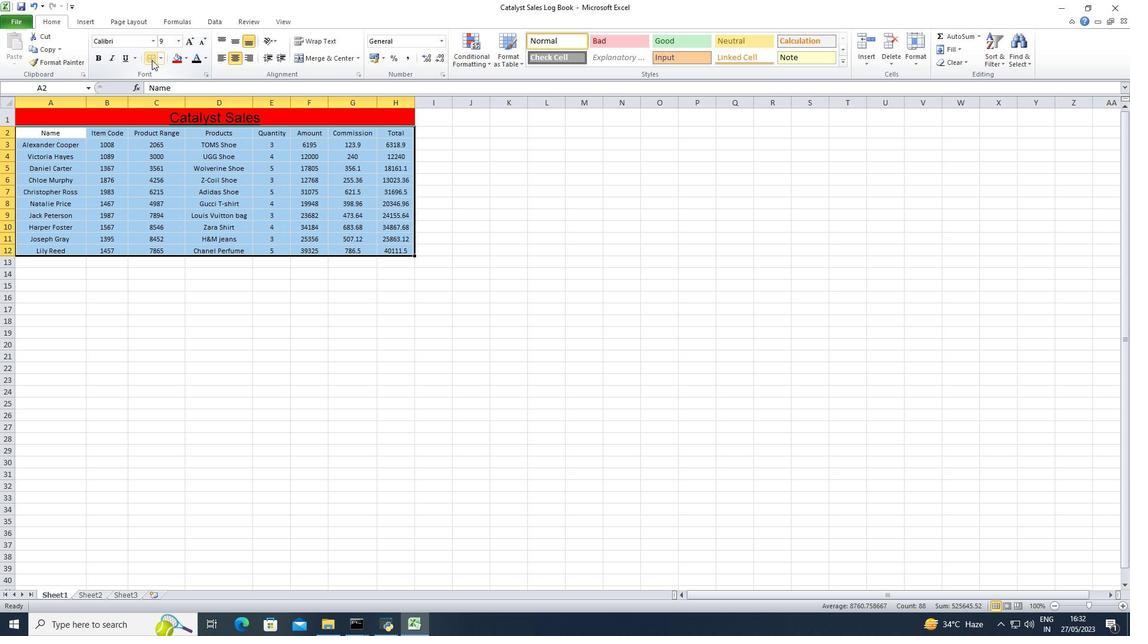 
Action: Mouse pressed left at (163, 60)
Screenshot: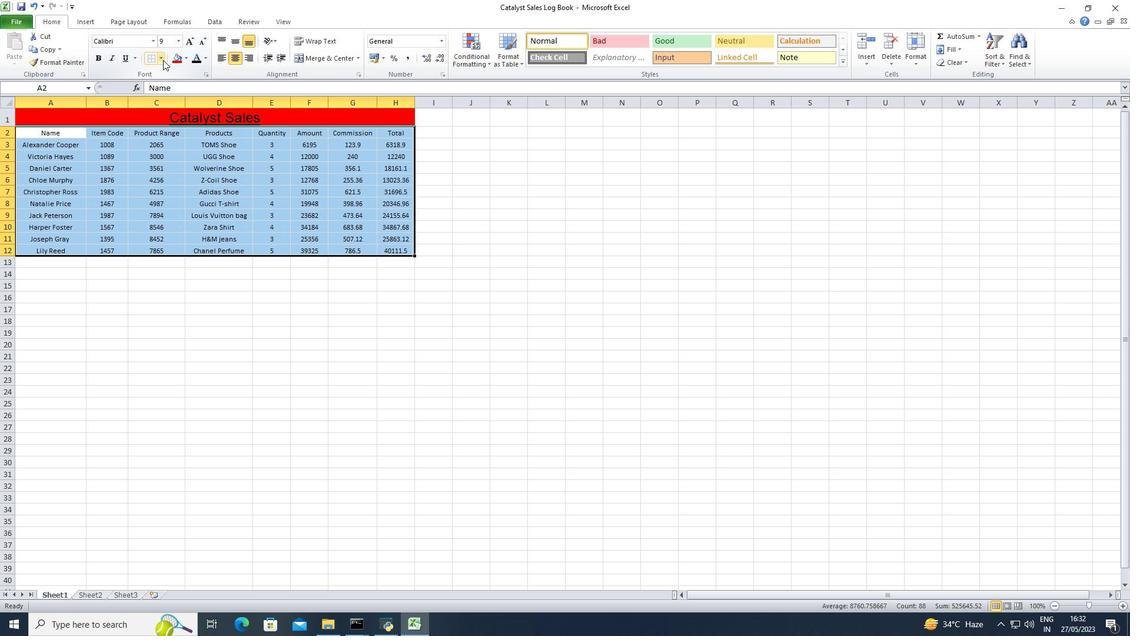 
Action: Mouse moved to (179, 136)
Screenshot: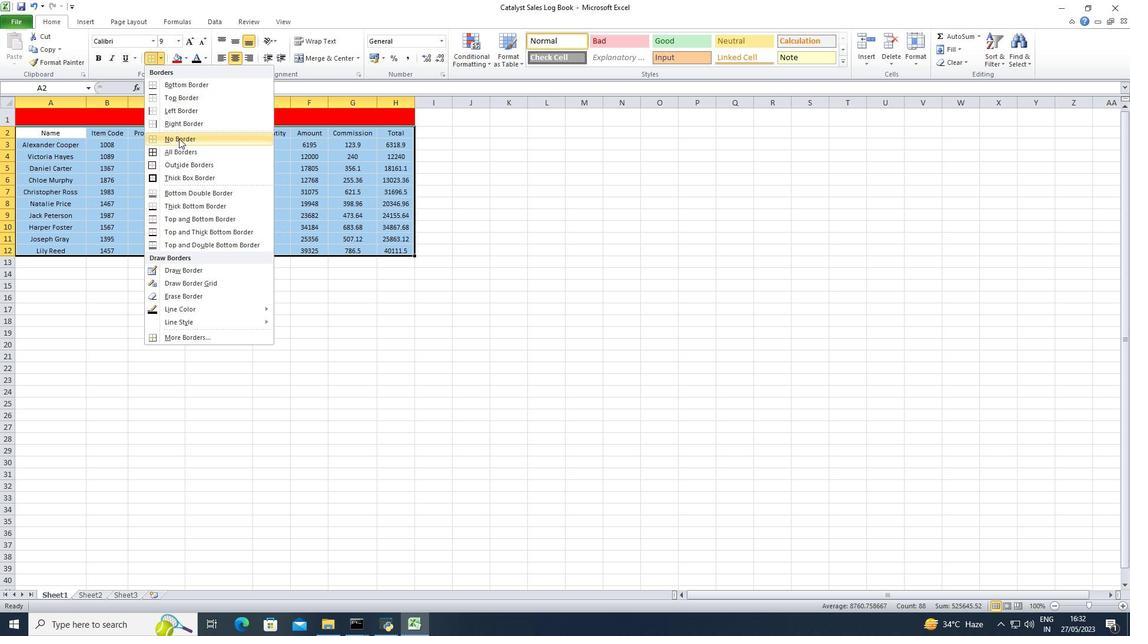 
Action: Mouse pressed left at (179, 136)
Screenshot: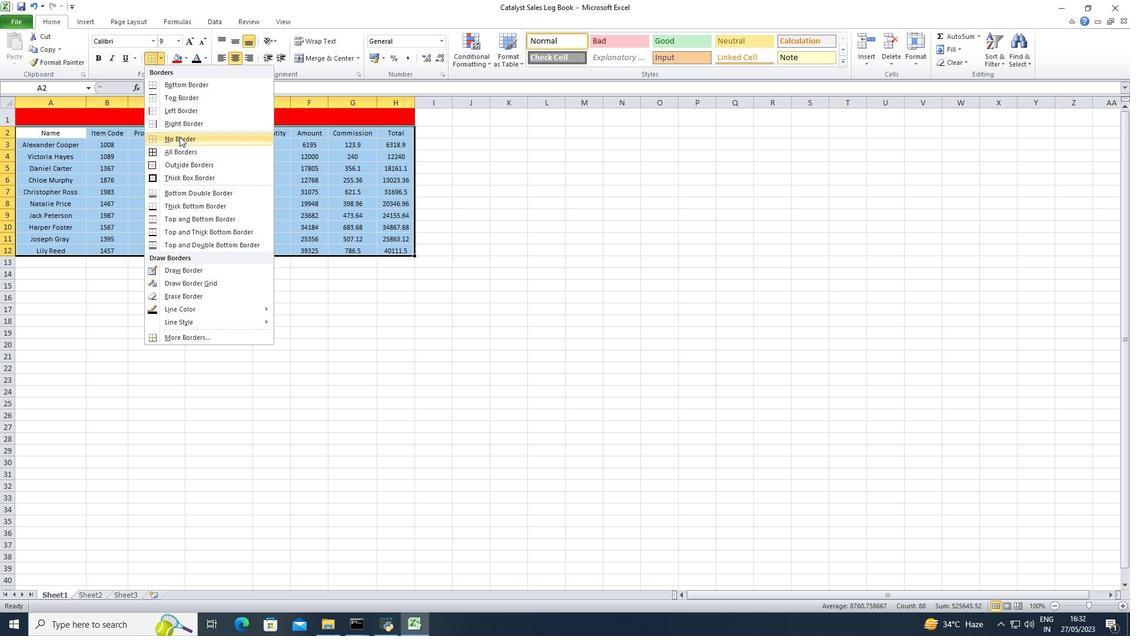 
Action: Mouse moved to (256, 297)
Screenshot: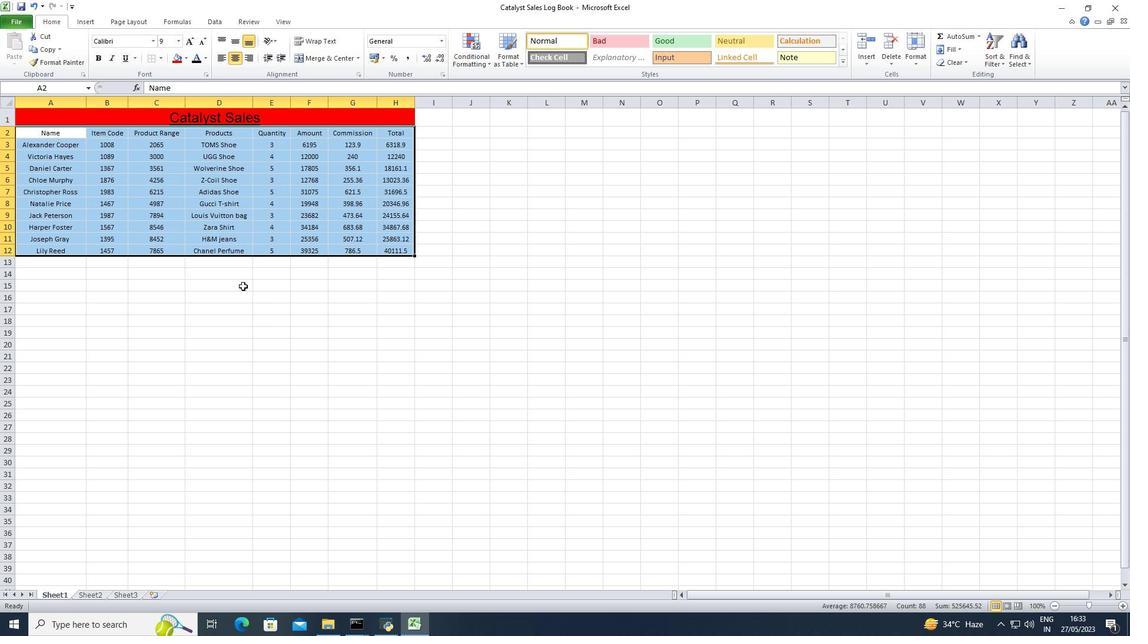 
Action: Mouse pressed left at (256, 297)
Screenshot: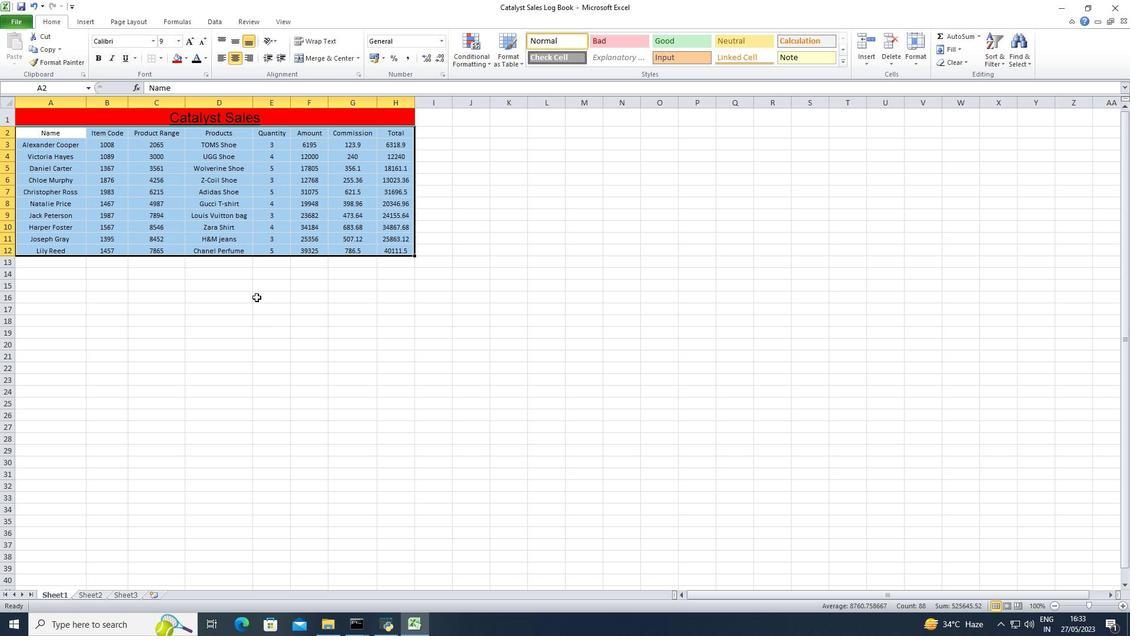 
Action: Mouse moved to (483, 246)
Screenshot: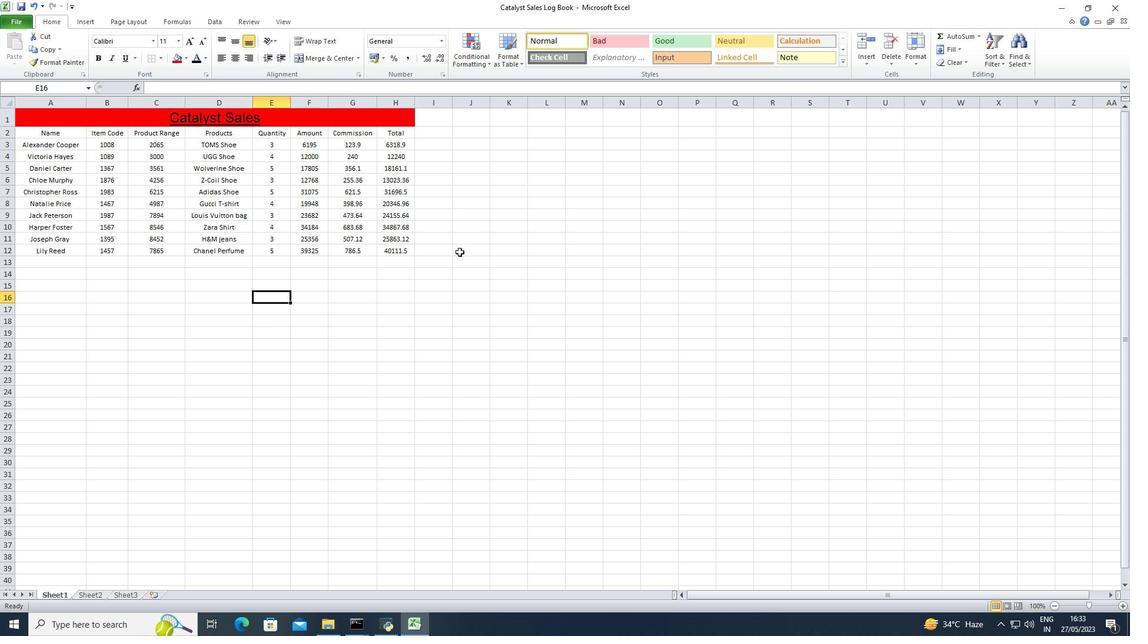 
Action: Mouse pressed left at (483, 246)
Screenshot: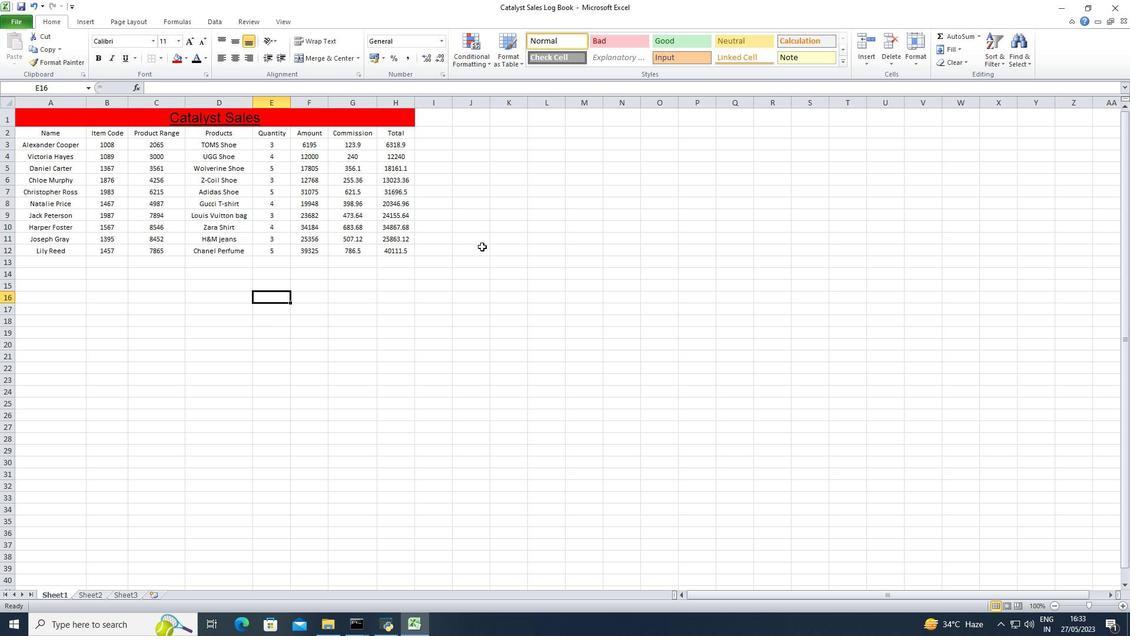 
Action: Mouse moved to (356, 317)
Screenshot: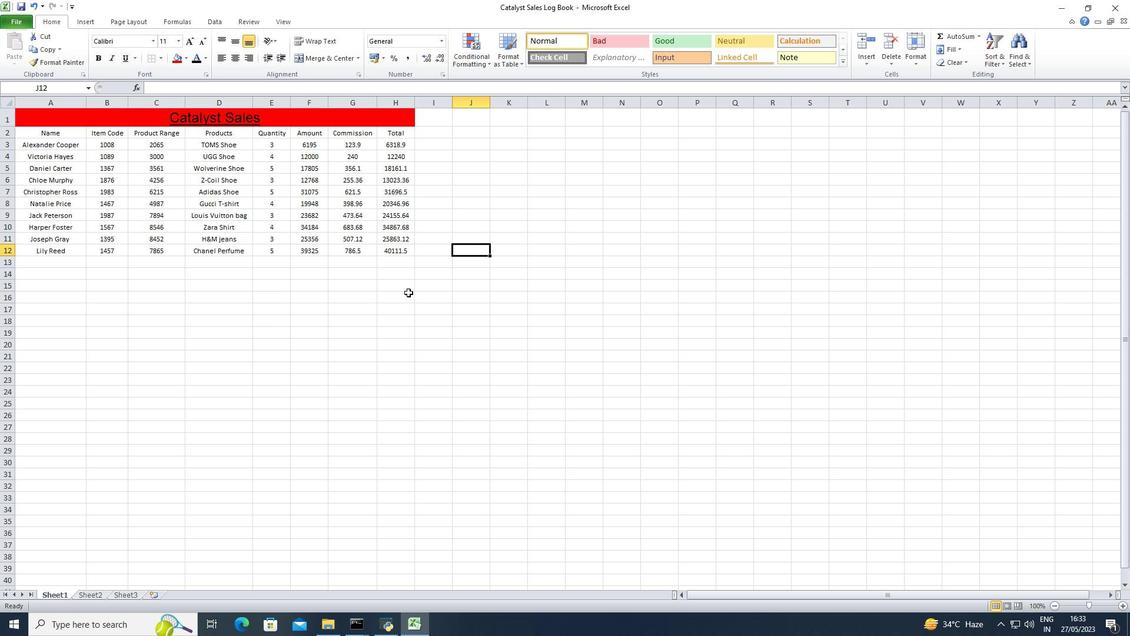 
Action: Mouse pressed left at (356, 317)
Screenshot: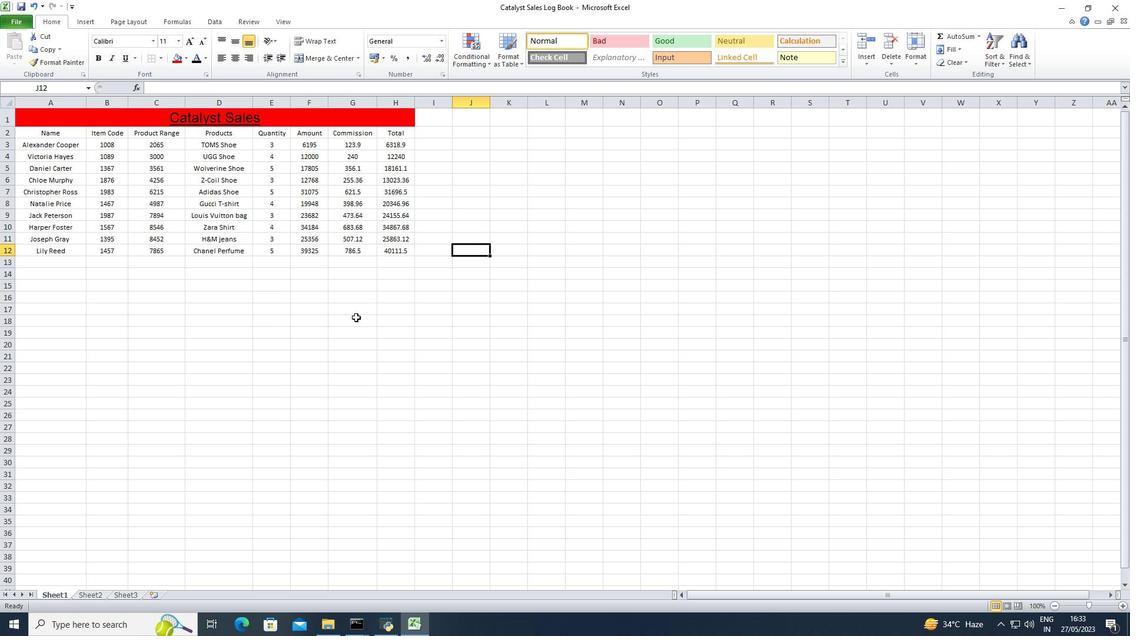 
Action: Key pressed ctrl+S
Screenshot: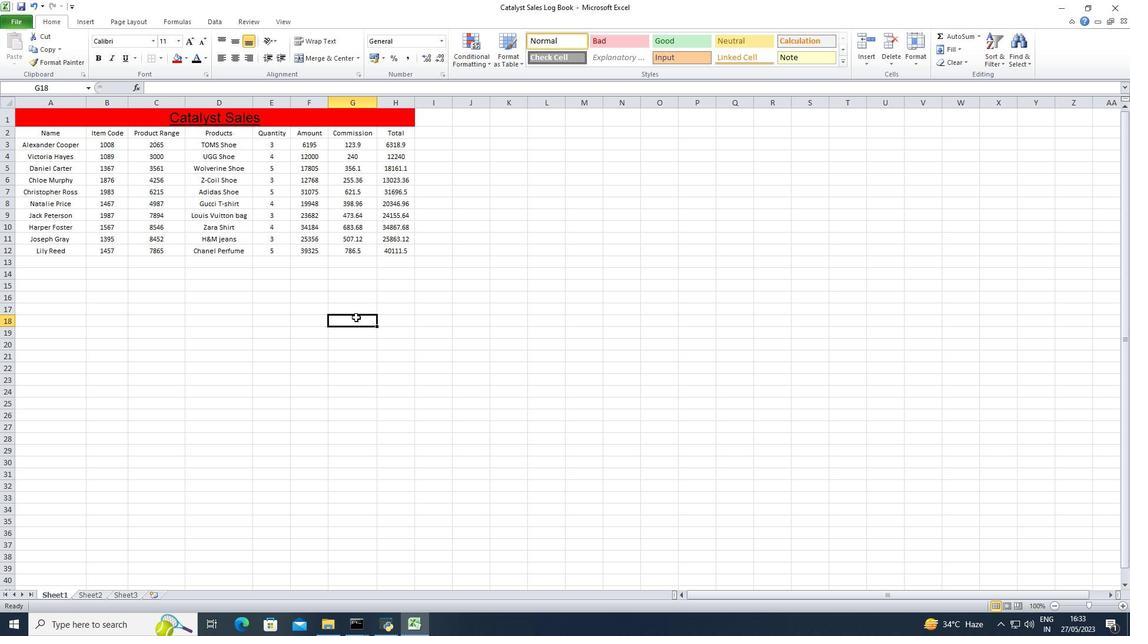 
Action: Mouse moved to (346, 313)
Screenshot: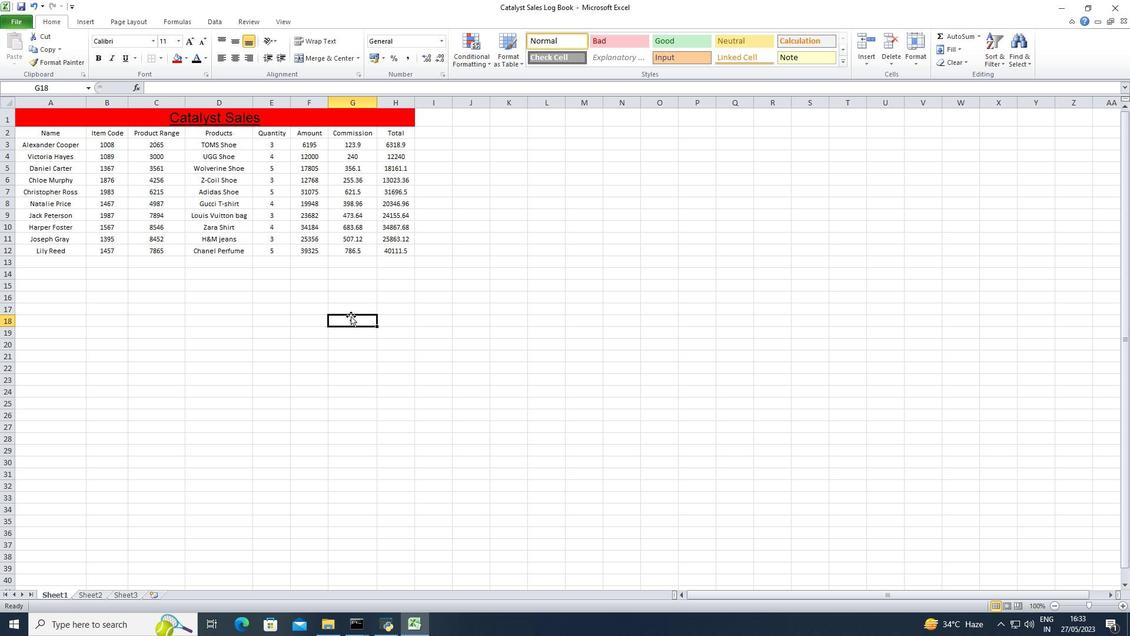 
